 Task: In the  document review.epub Use the feature 'and check spelling and grammer' Change font style of header to '30' Select the body of letter and change paragraph spacing to  Double
Action: Mouse moved to (321, 460)
Screenshot: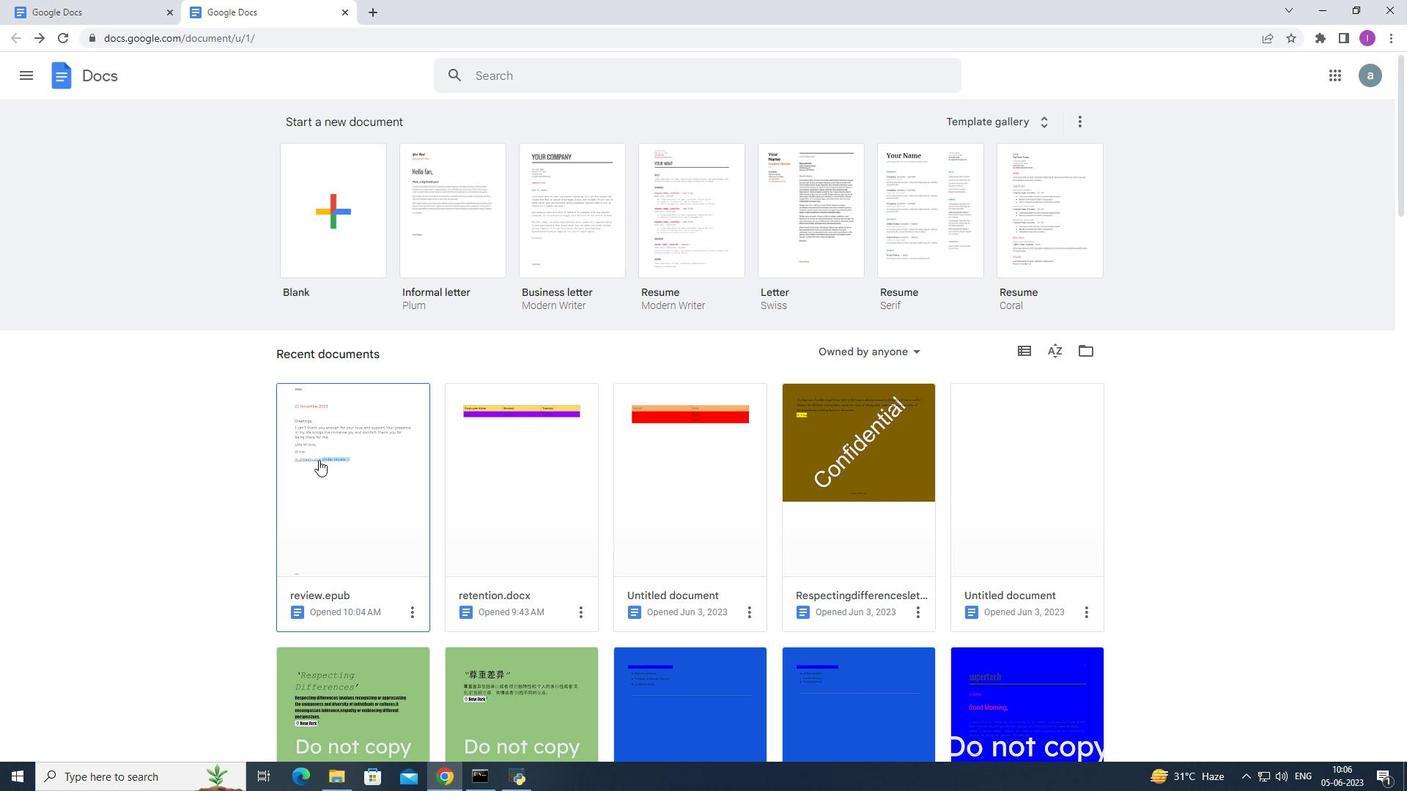 
Action: Mouse pressed left at (321, 460)
Screenshot: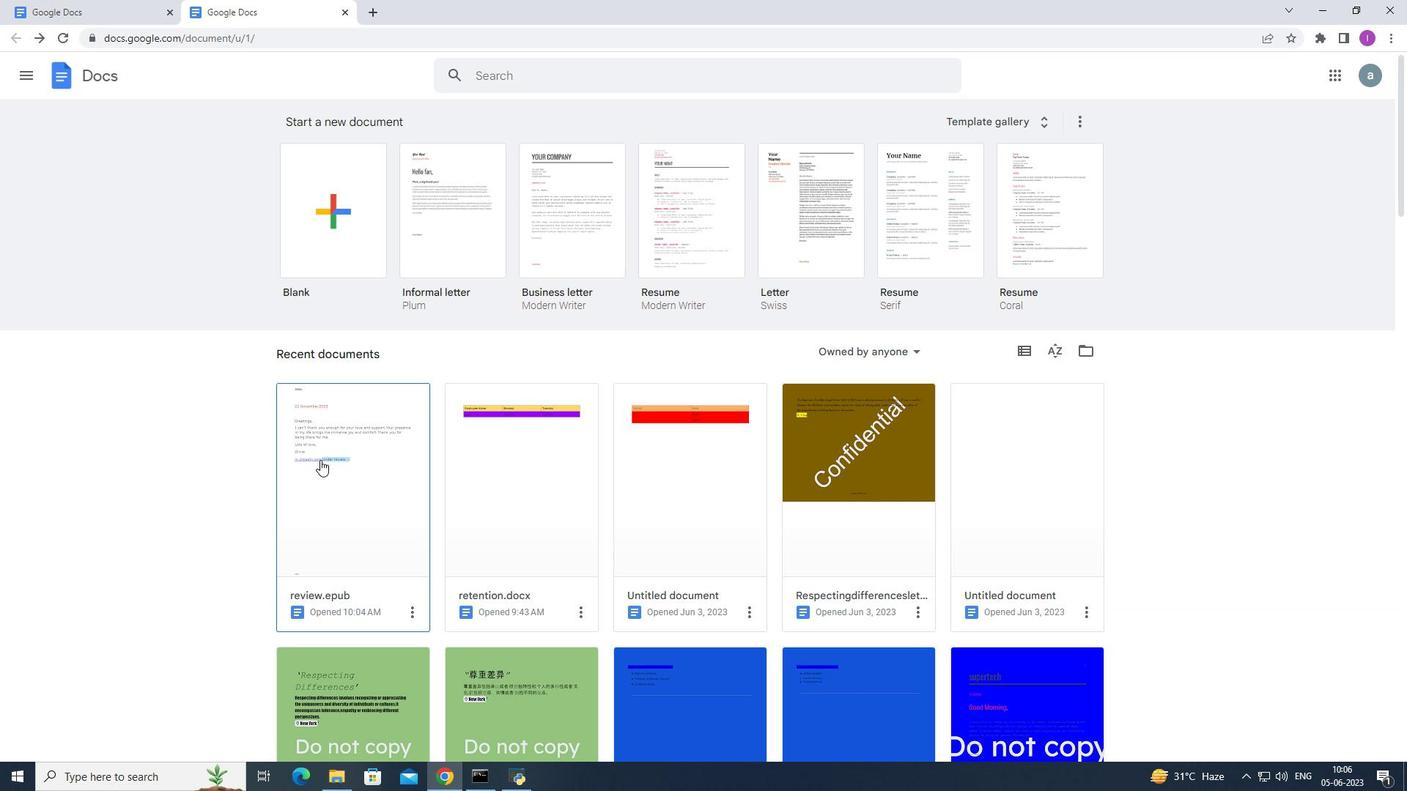
Action: Mouse moved to (230, 83)
Screenshot: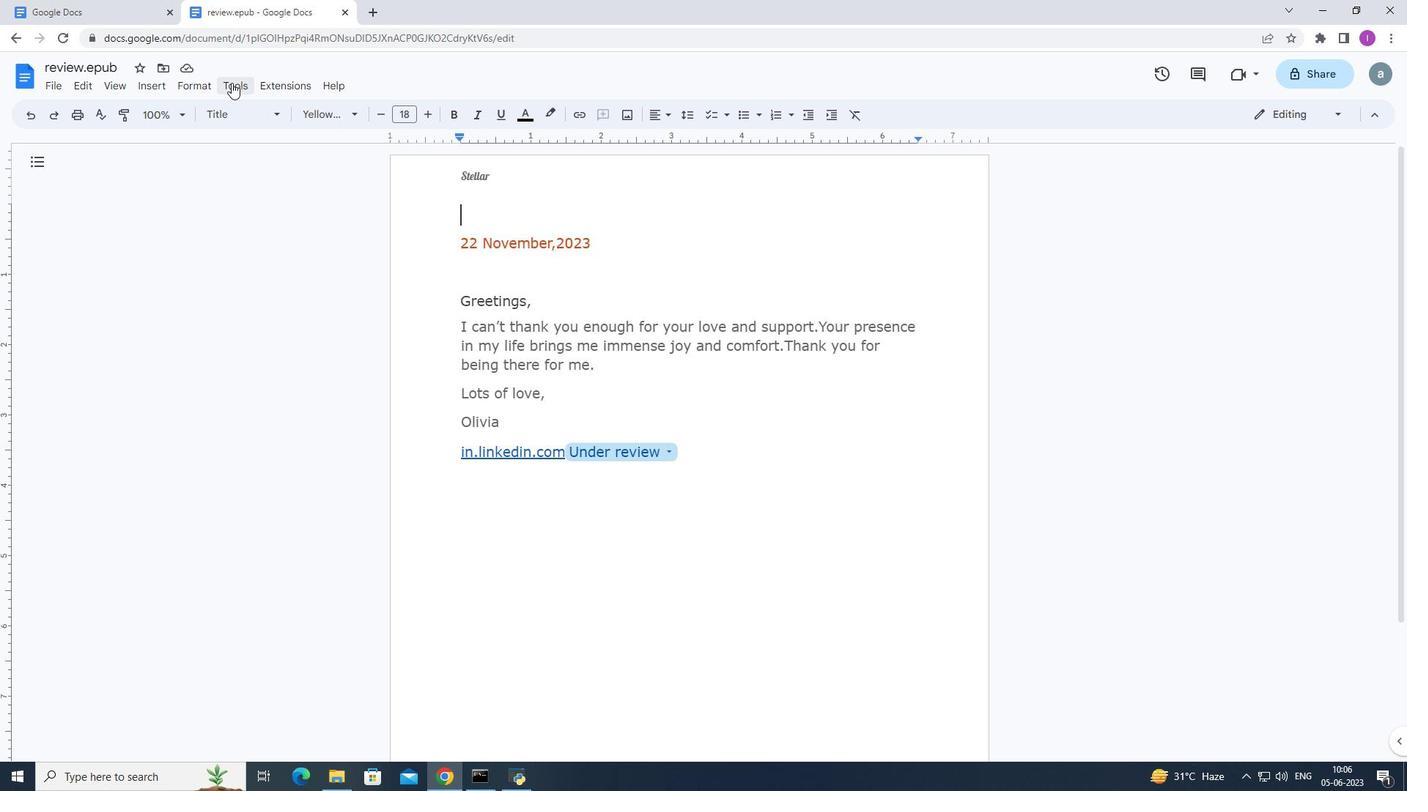 
Action: Mouse pressed left at (230, 83)
Screenshot: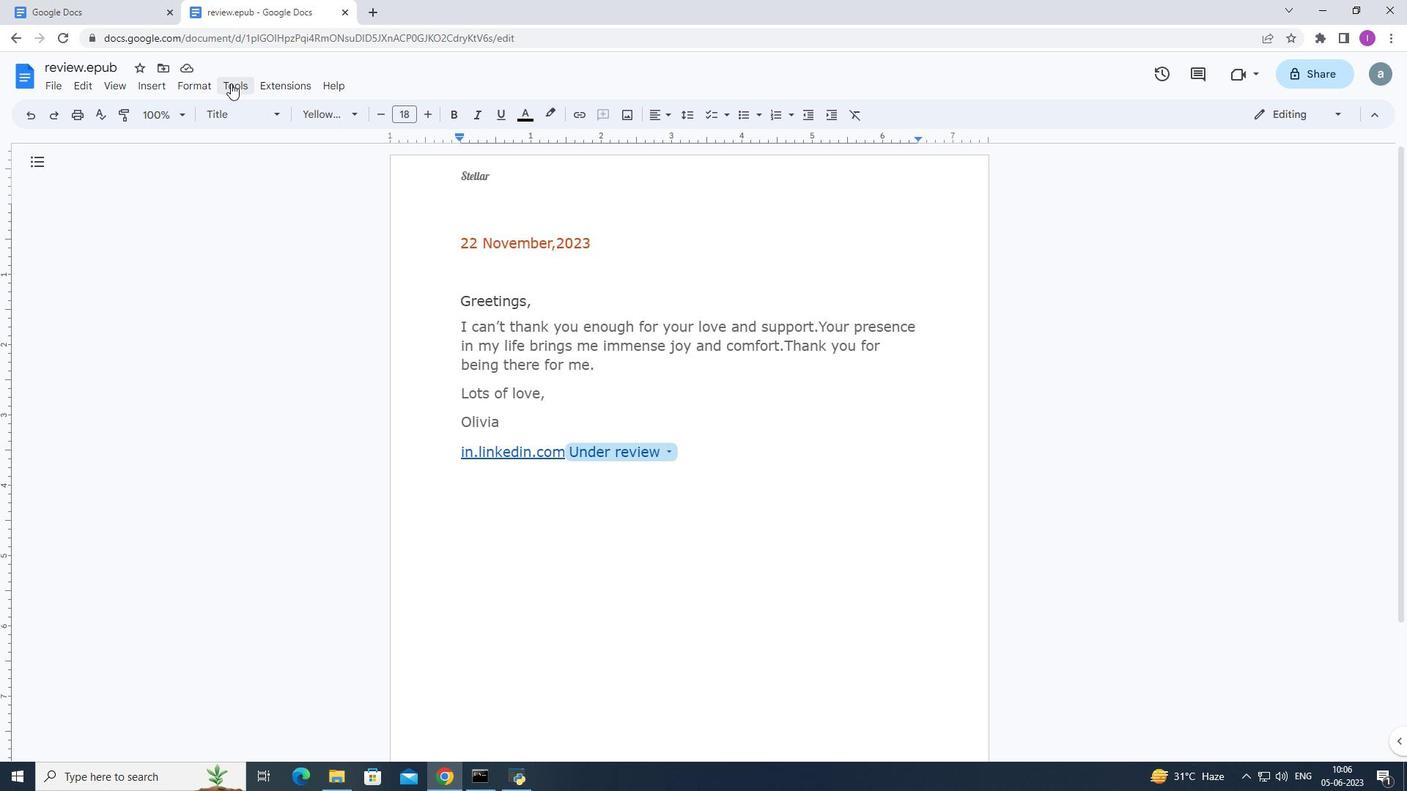 
Action: Mouse moved to (534, 110)
Screenshot: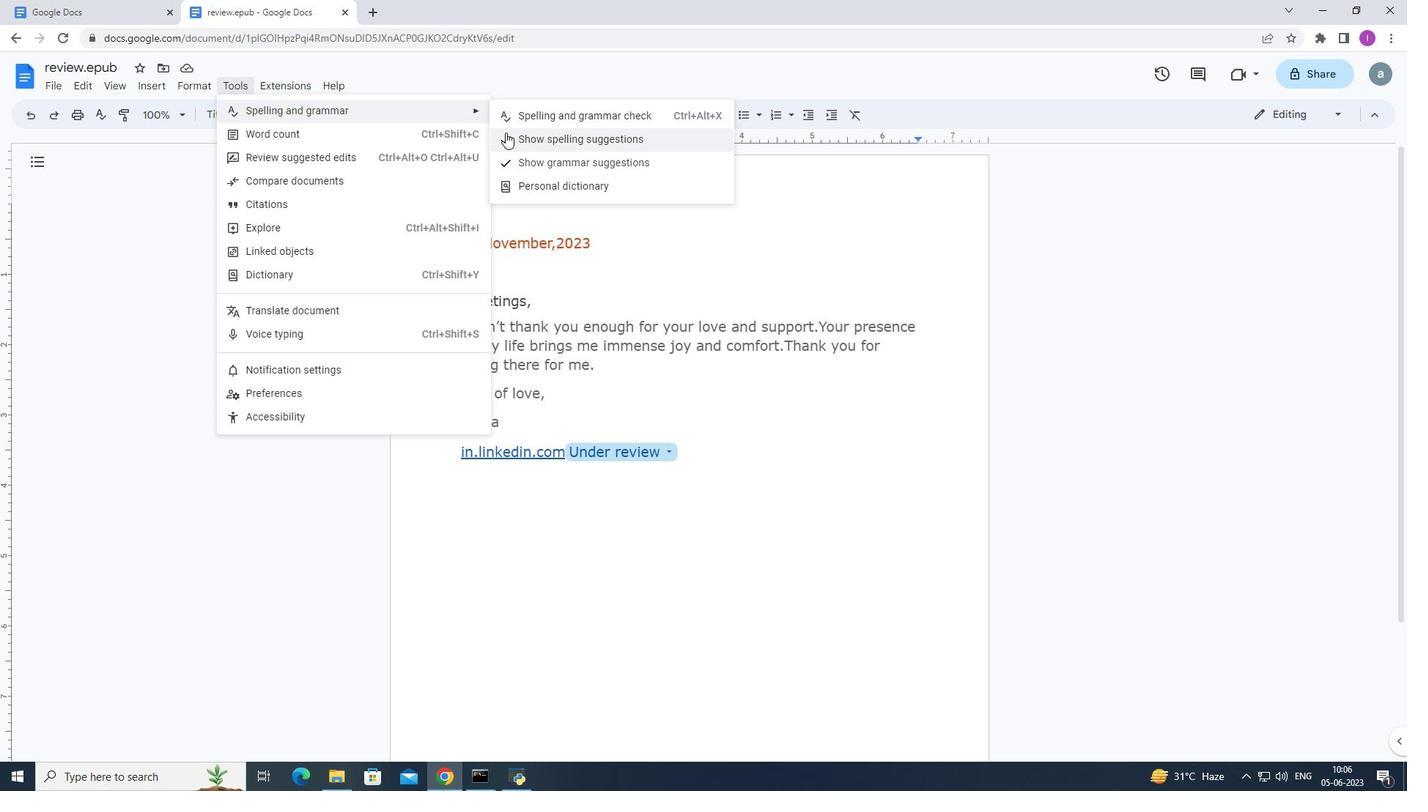 
Action: Mouse pressed left at (534, 110)
Screenshot: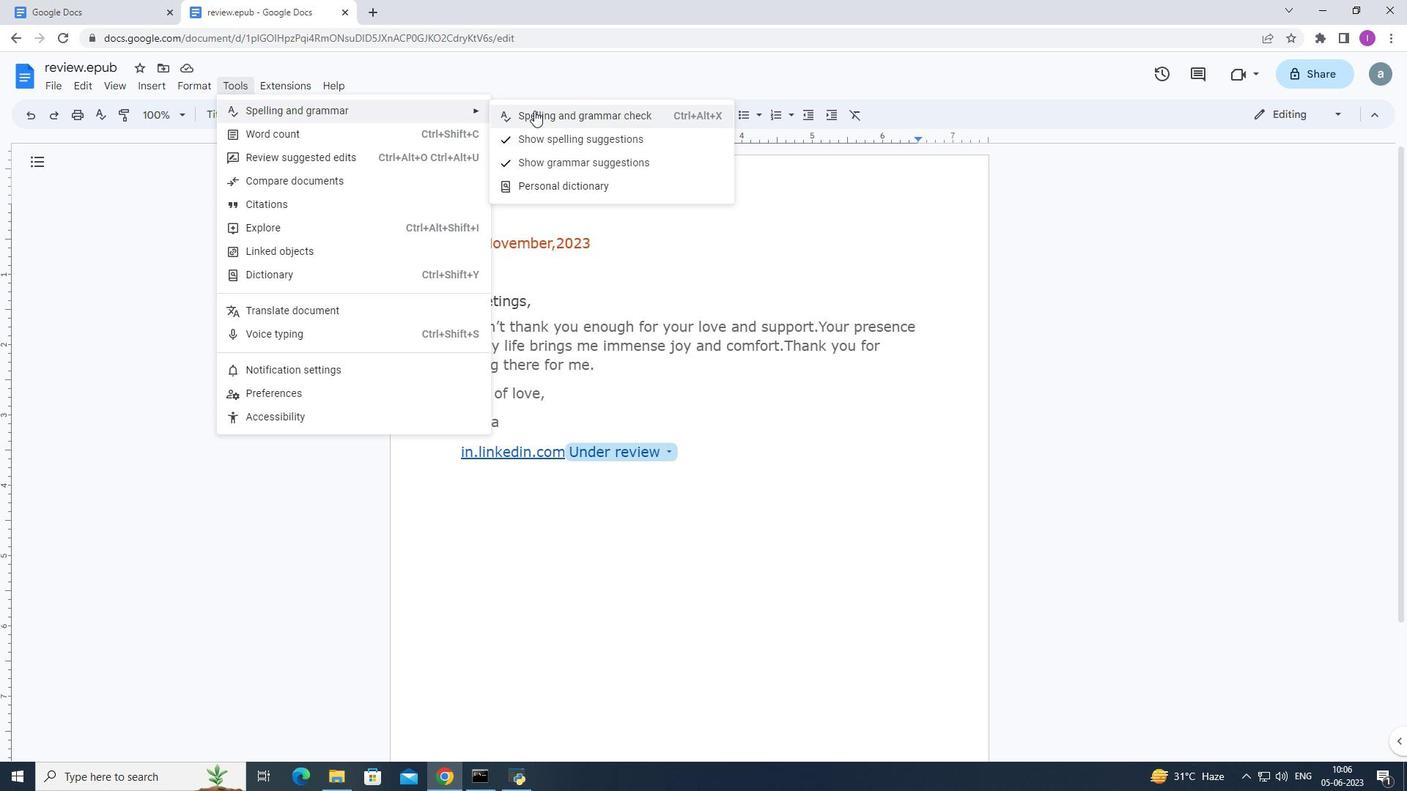 
Action: Mouse moved to (543, 297)
Screenshot: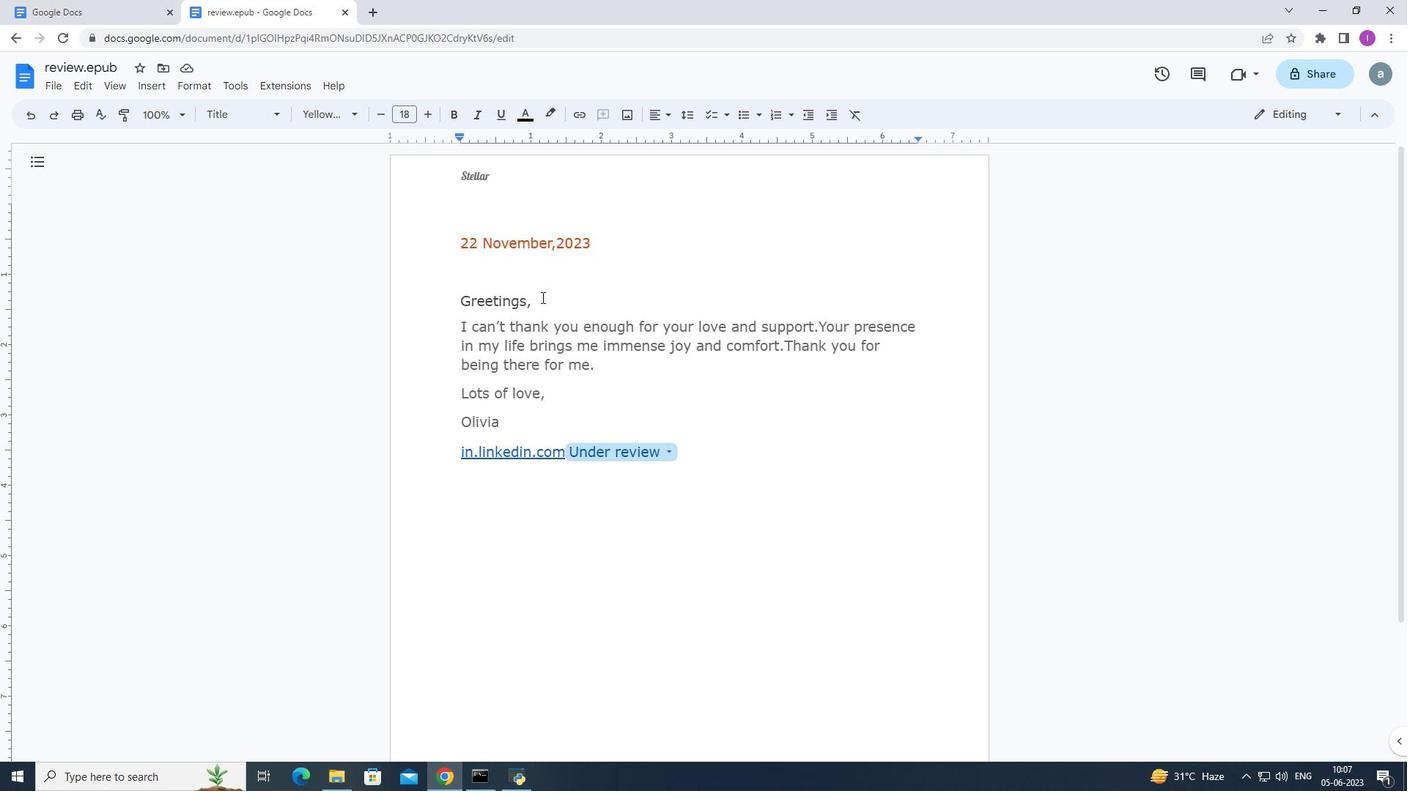 
Action: Mouse pressed left at (543, 297)
Screenshot: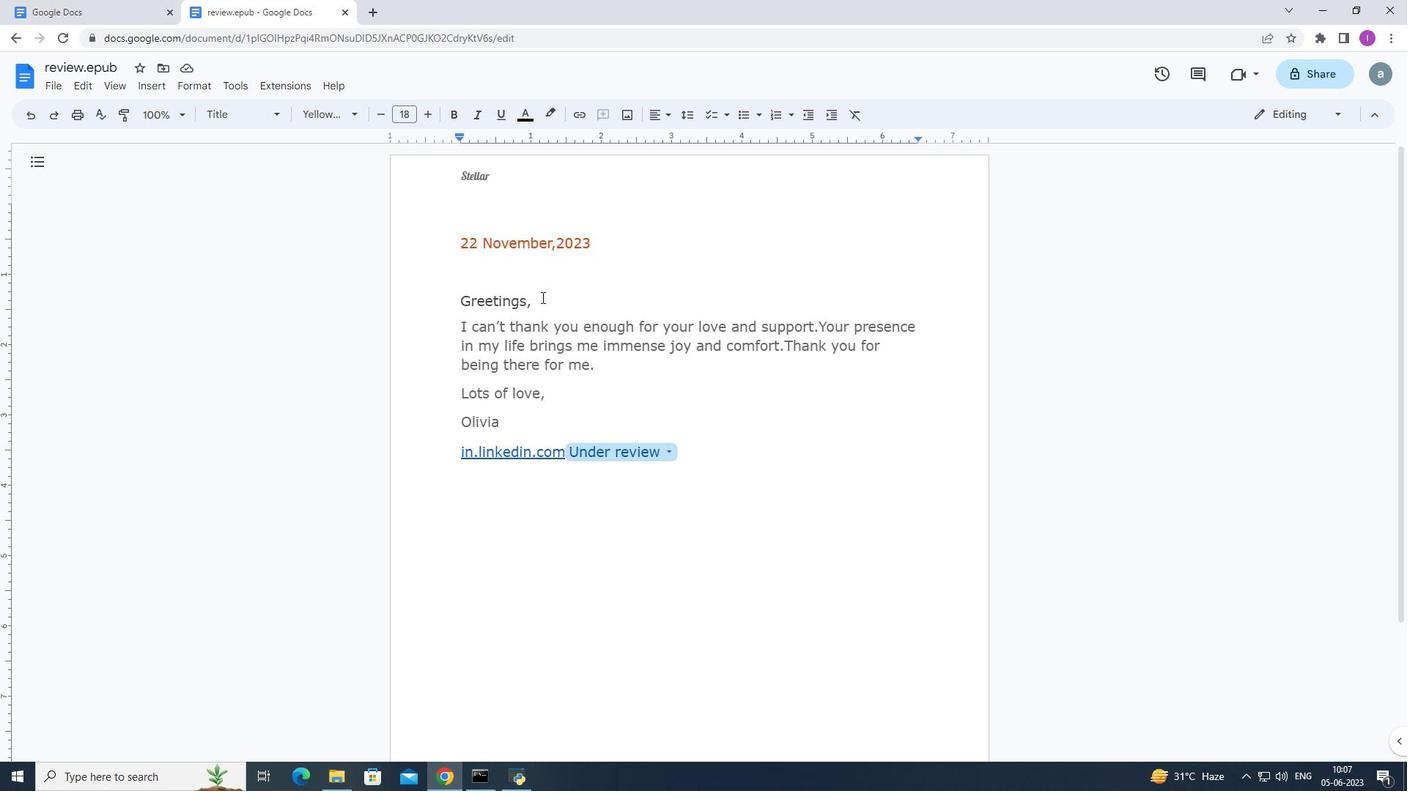 
Action: Mouse moved to (406, 114)
Screenshot: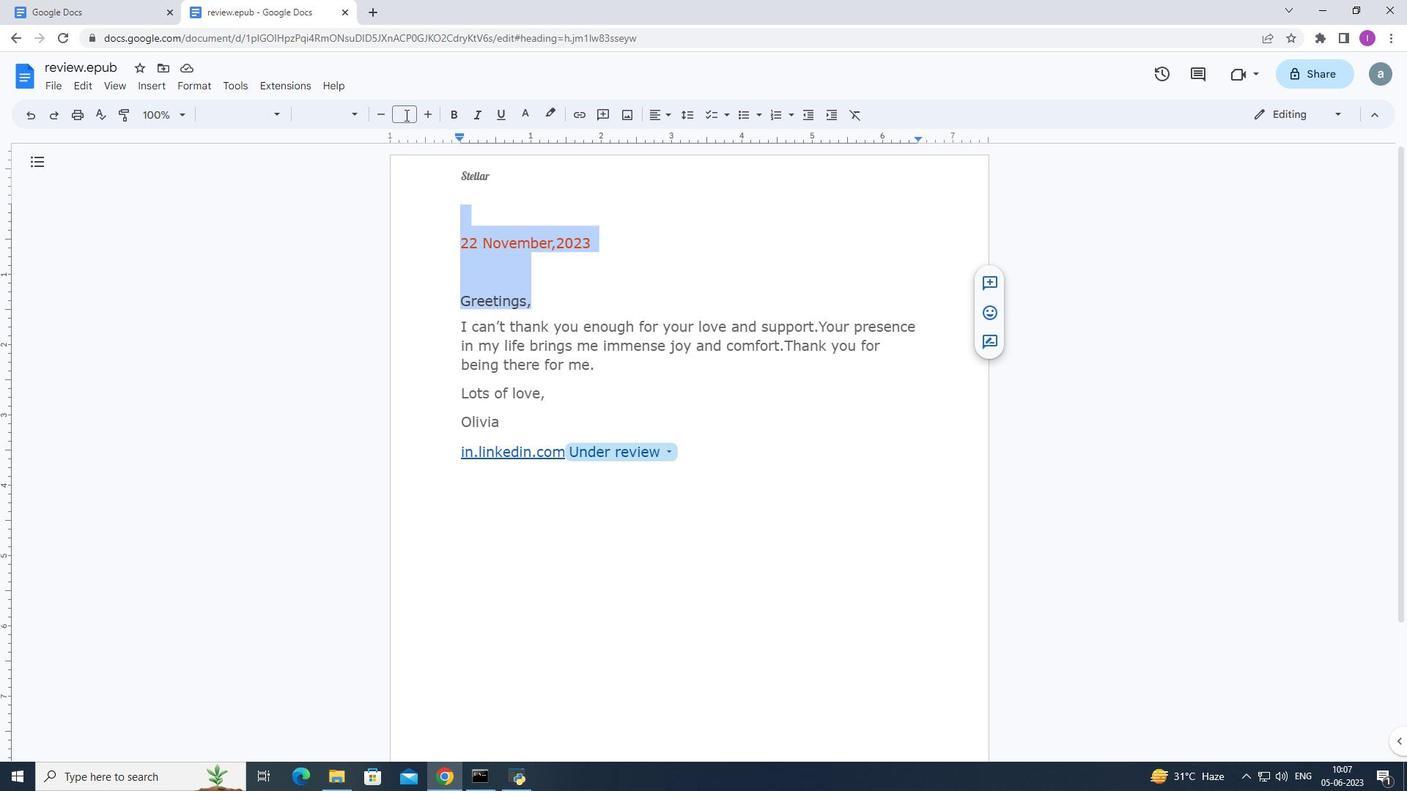 
Action: Mouse pressed left at (406, 114)
Screenshot: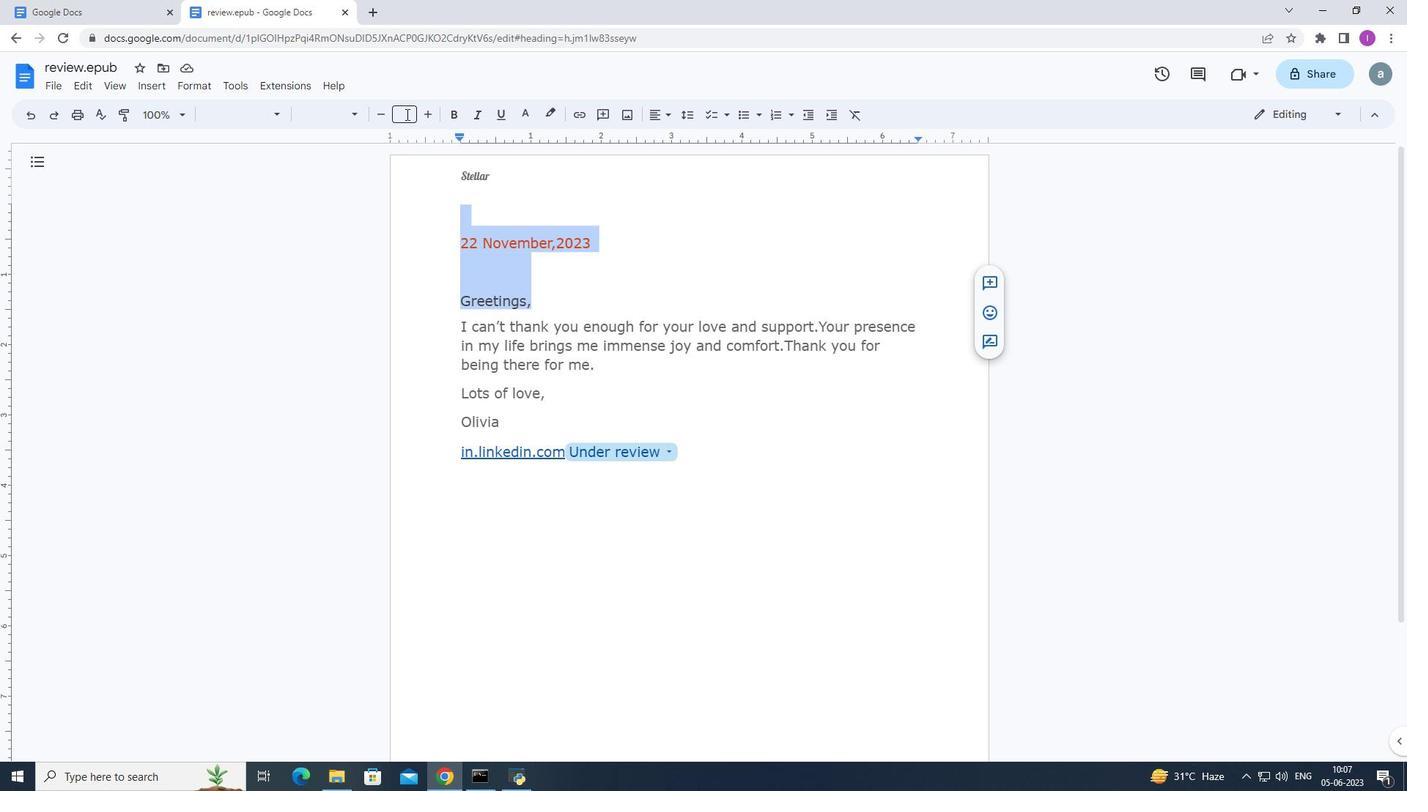 
Action: Key pressed 3
Screenshot: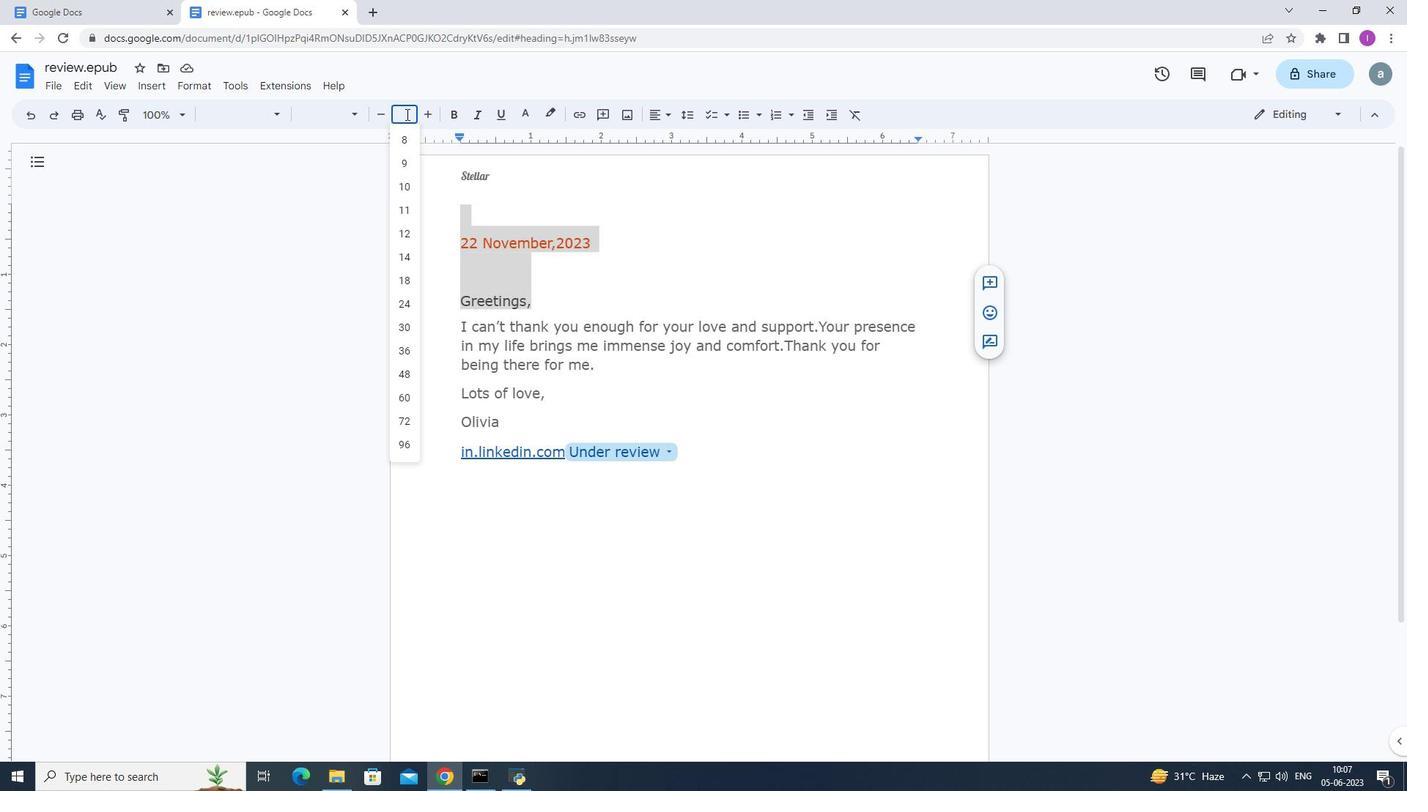 
Action: Mouse moved to (406, 115)
Screenshot: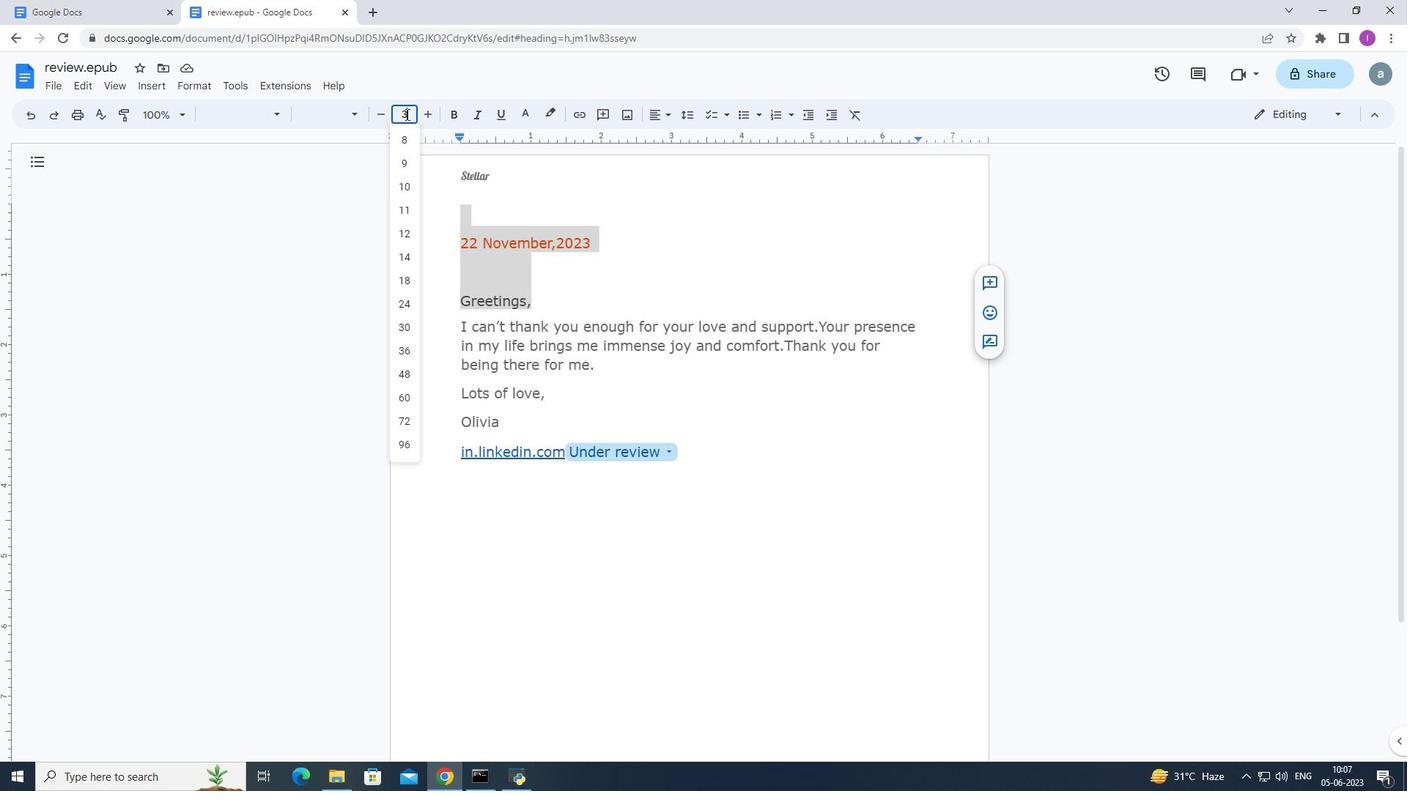 
Action: Key pressed 0
Screenshot: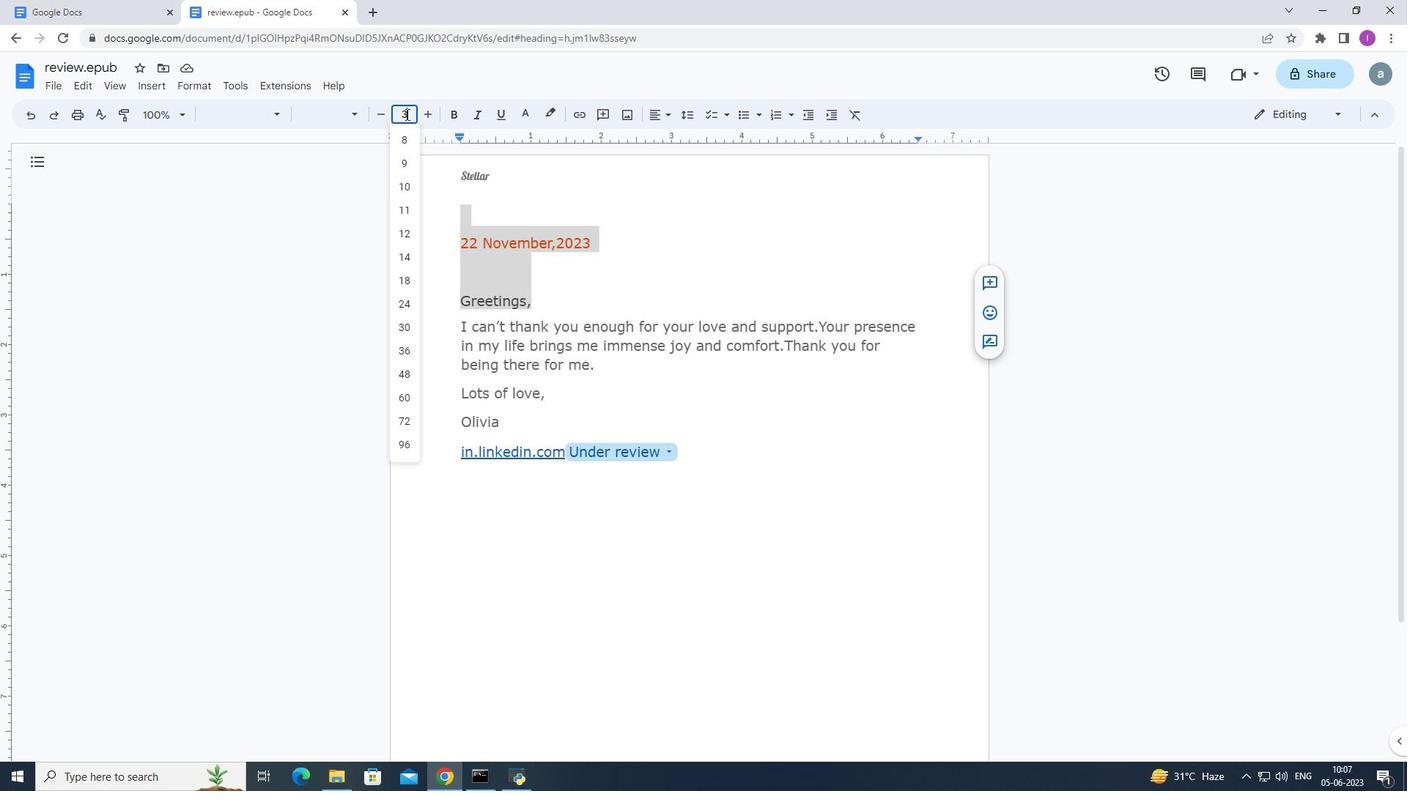 
Action: Mouse moved to (406, 120)
Screenshot: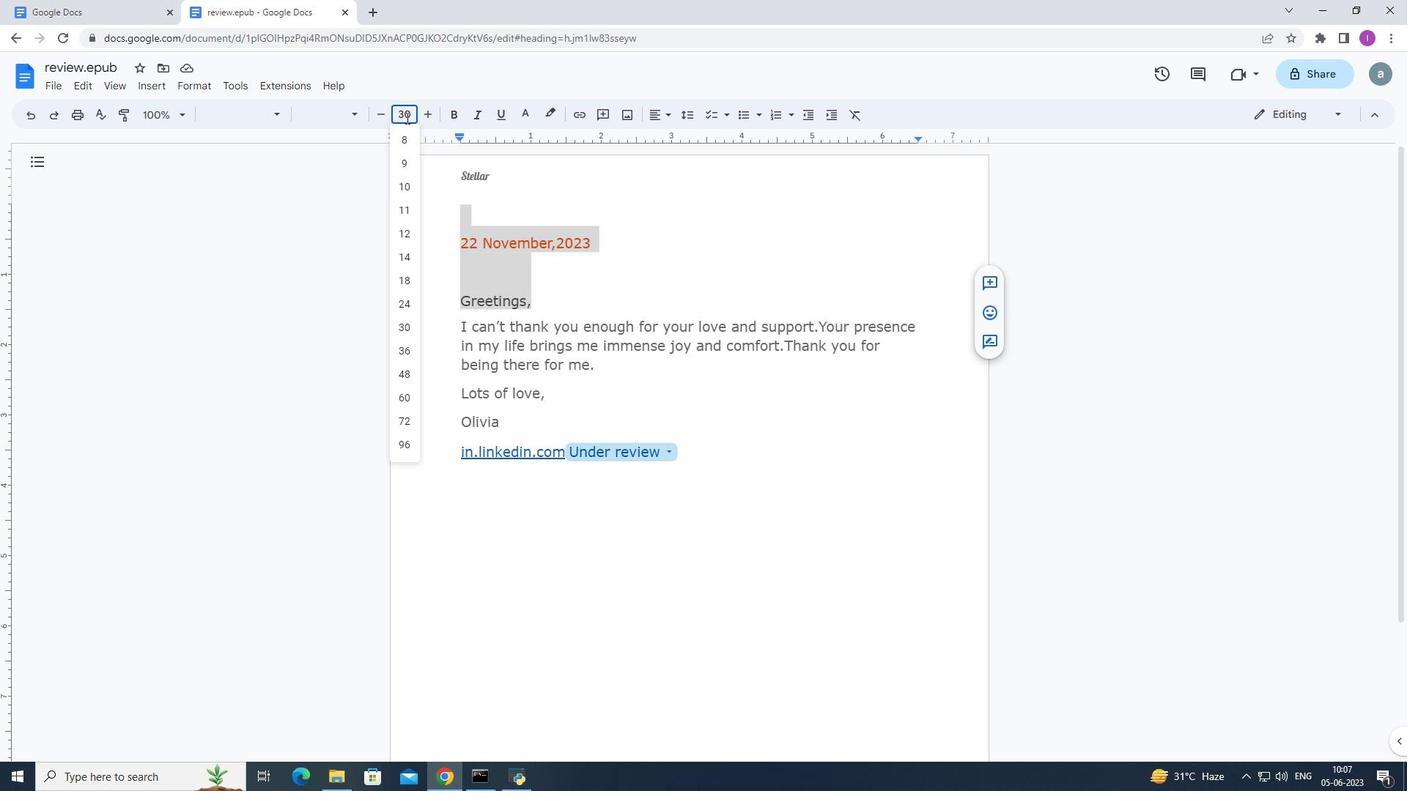 
Action: Key pressed <Key.enter>
Screenshot: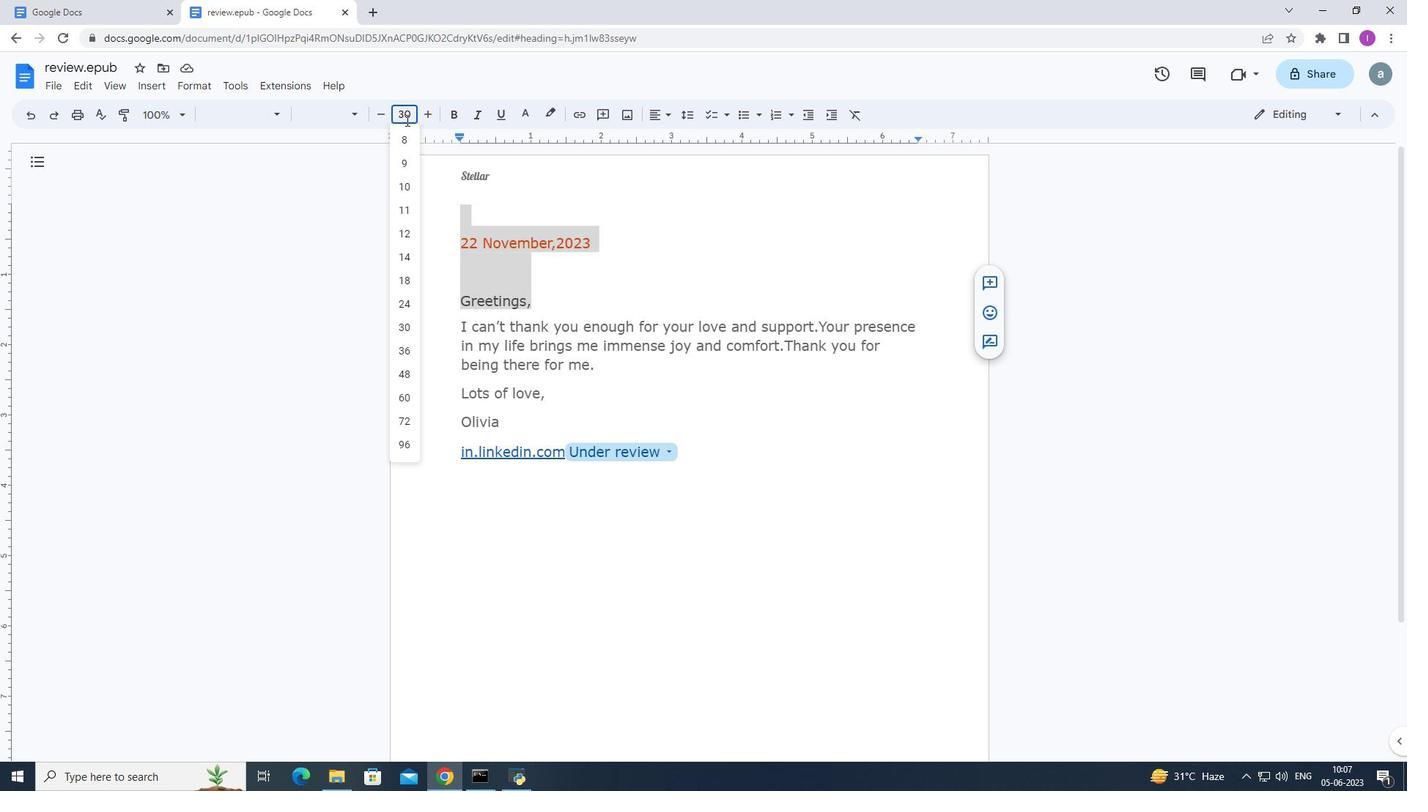 
Action: Mouse moved to (342, 109)
Screenshot: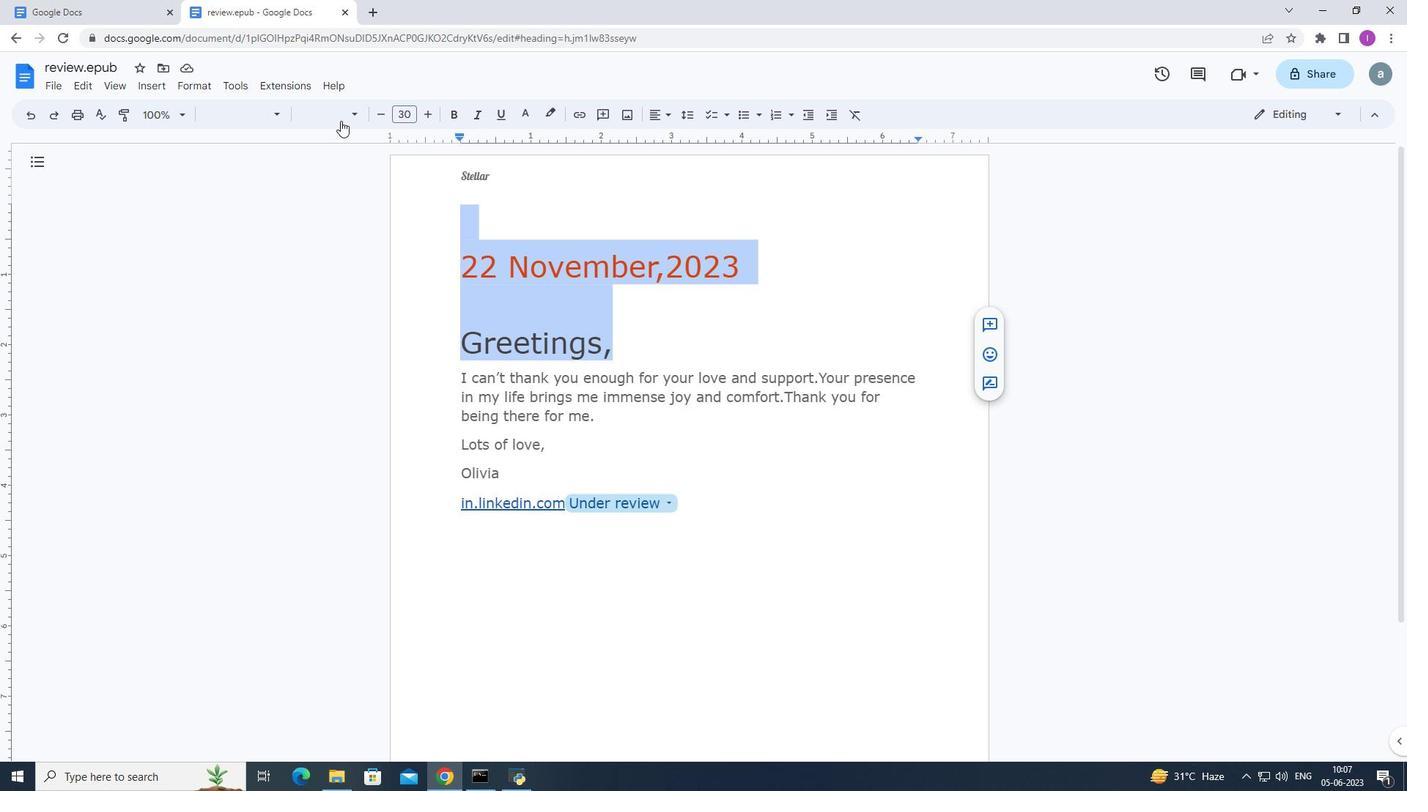 
Action: Mouse pressed left at (342, 109)
Screenshot: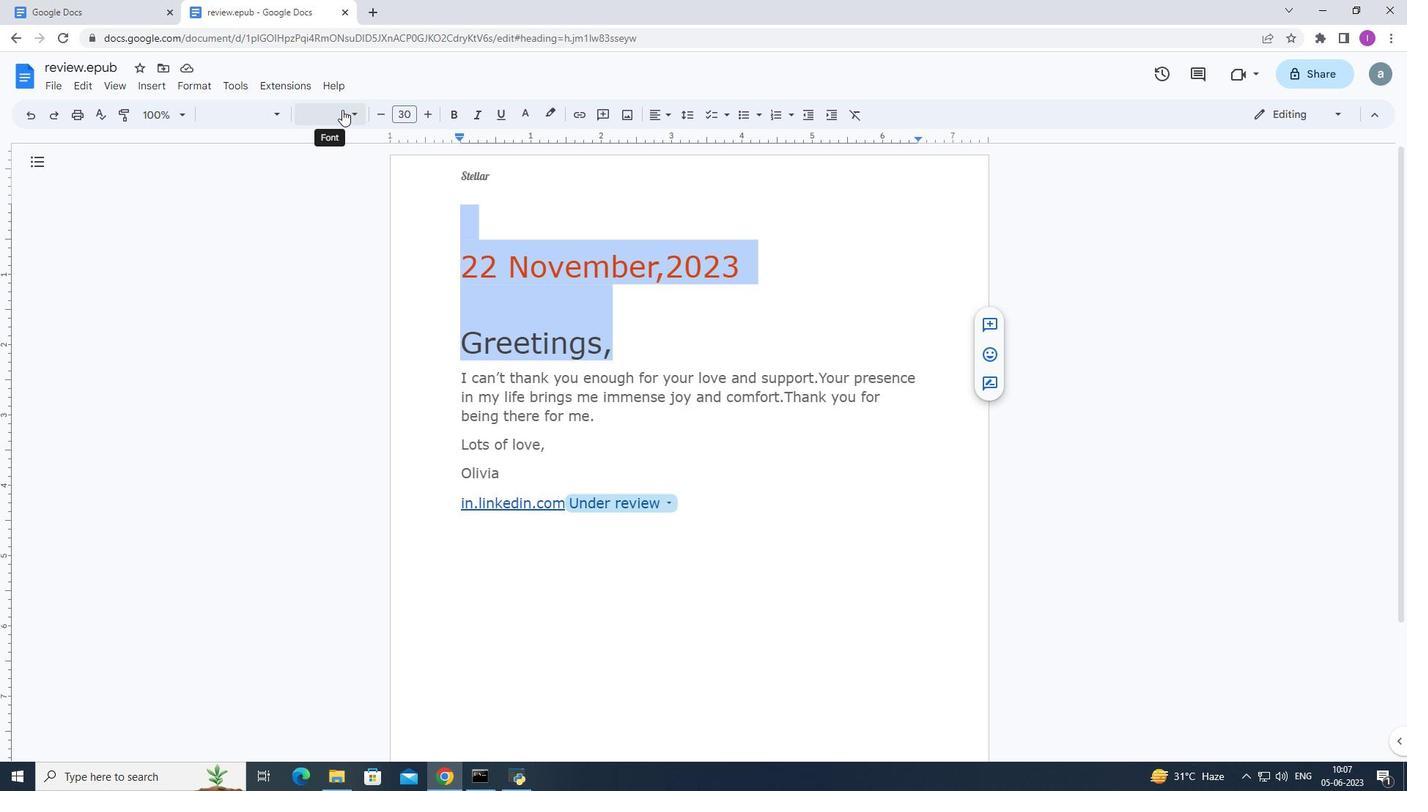 
Action: Mouse moved to (352, 290)
Screenshot: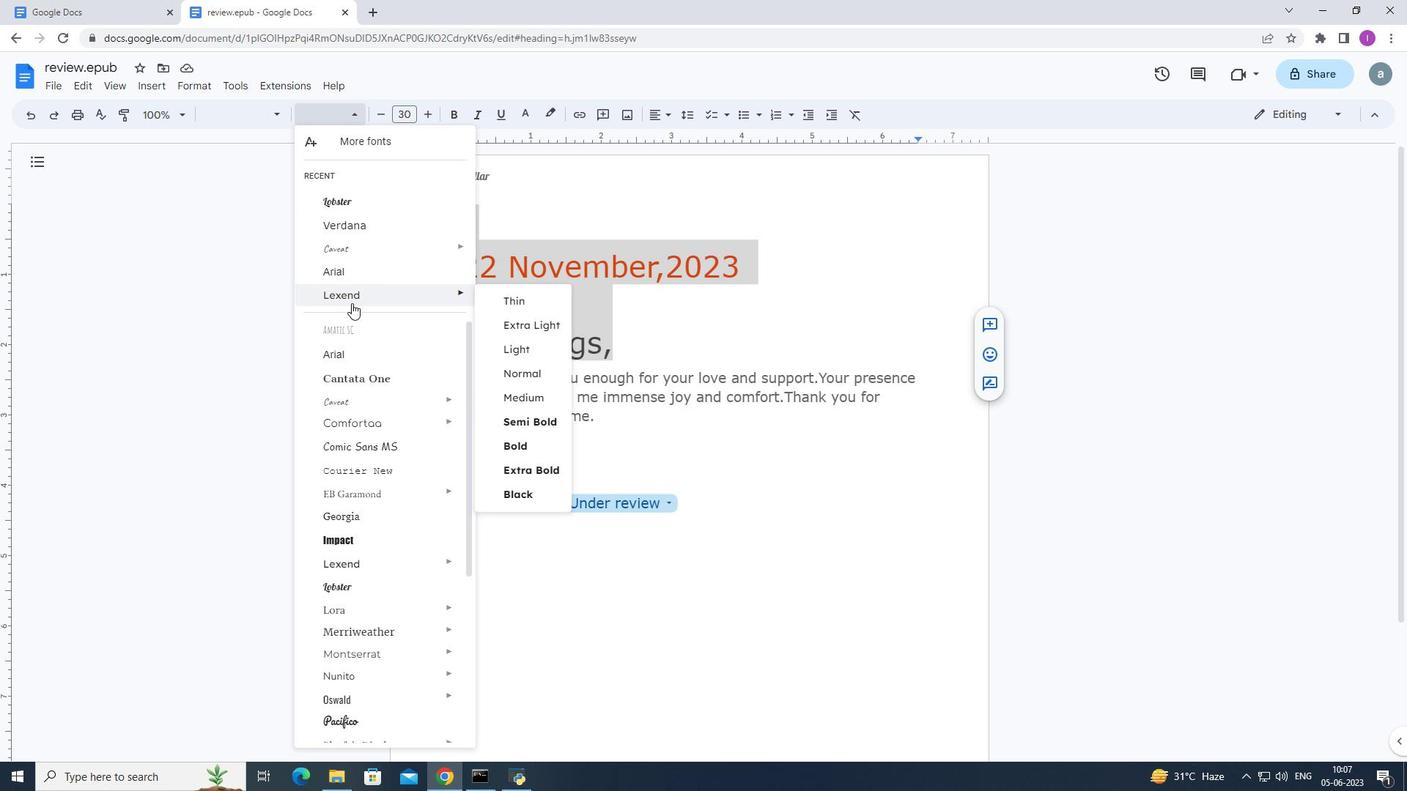 
Action: Mouse pressed left at (352, 290)
Screenshot: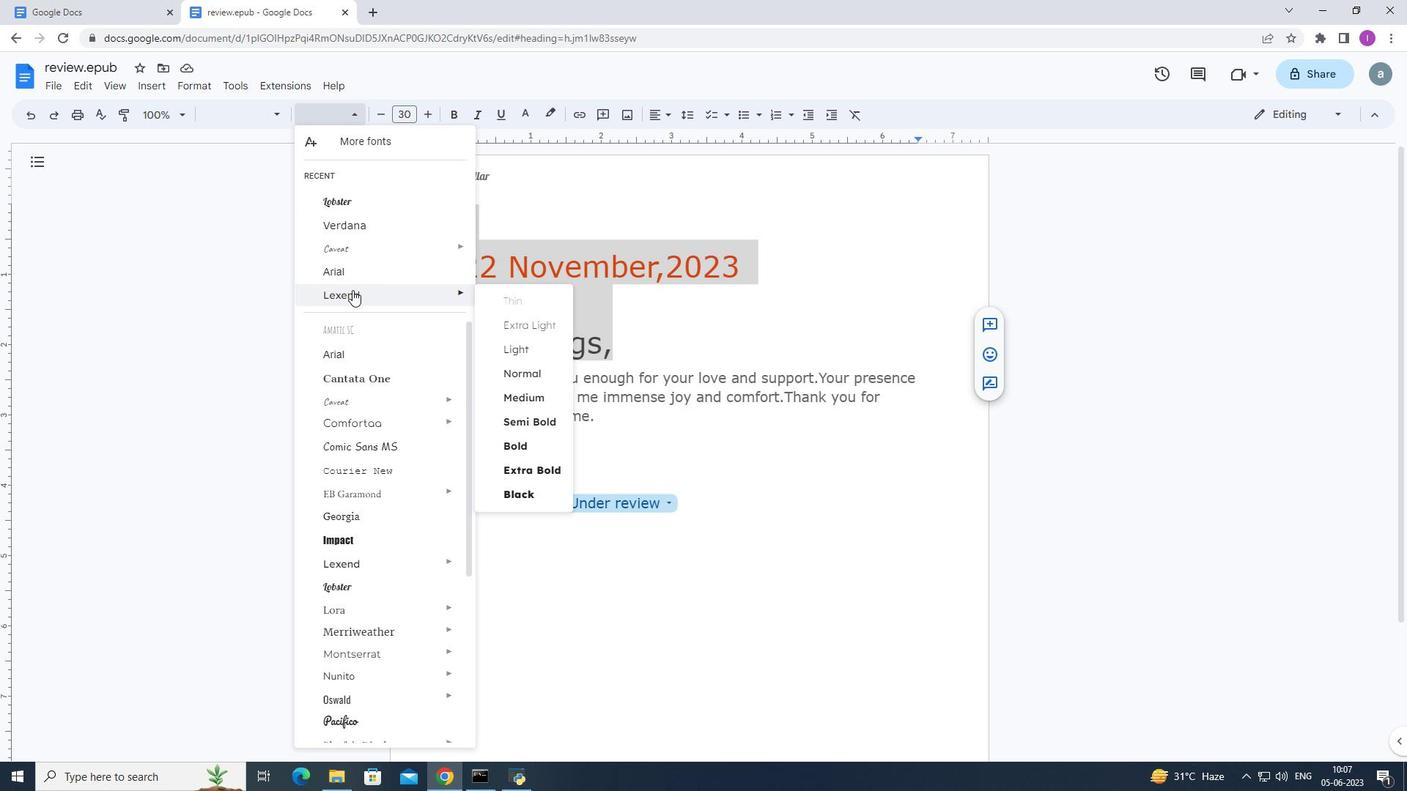 
Action: Mouse moved to (437, 418)
Screenshot: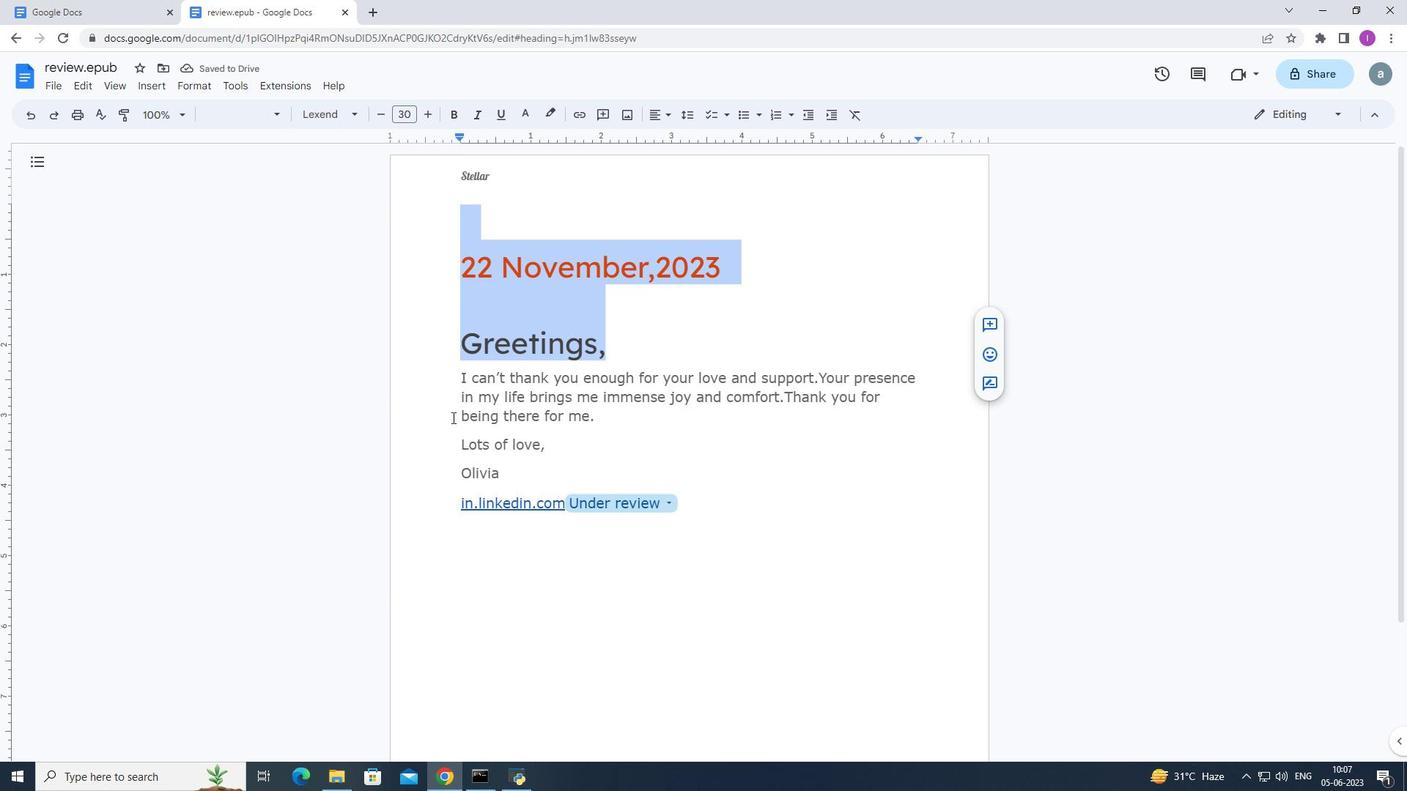 
Action: Mouse pressed left at (437, 418)
Screenshot: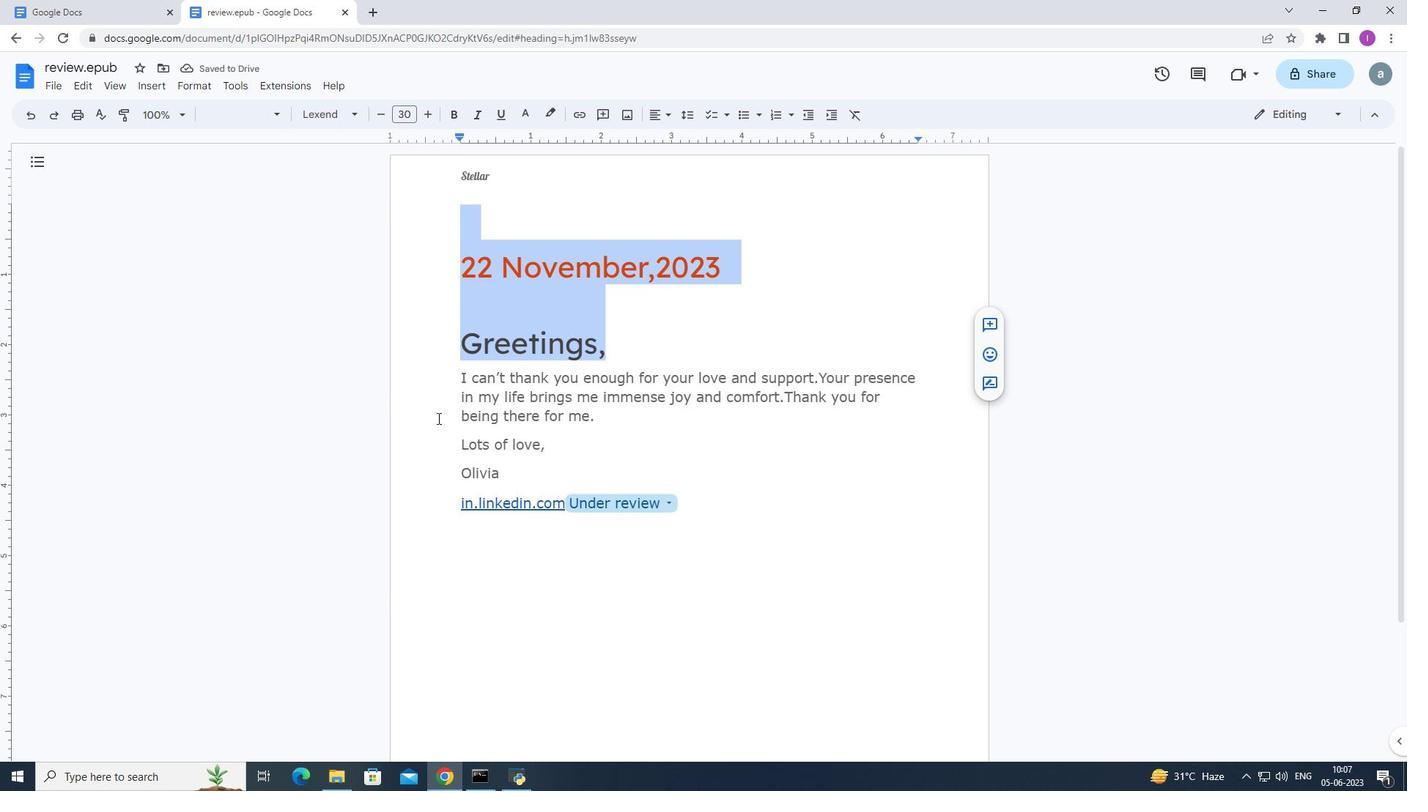 
Action: Mouse moved to (448, 362)
Screenshot: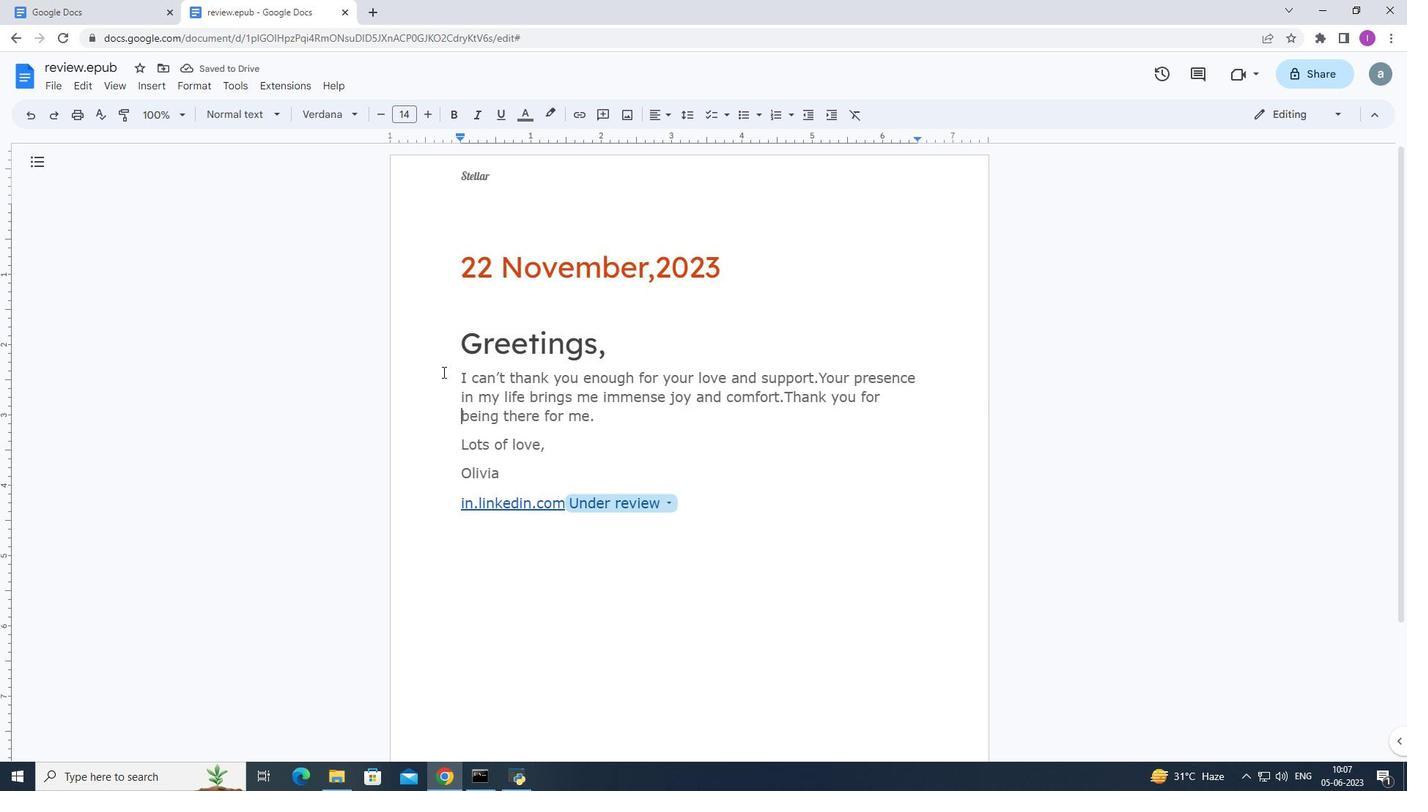 
Action: Mouse pressed left at (448, 362)
Screenshot: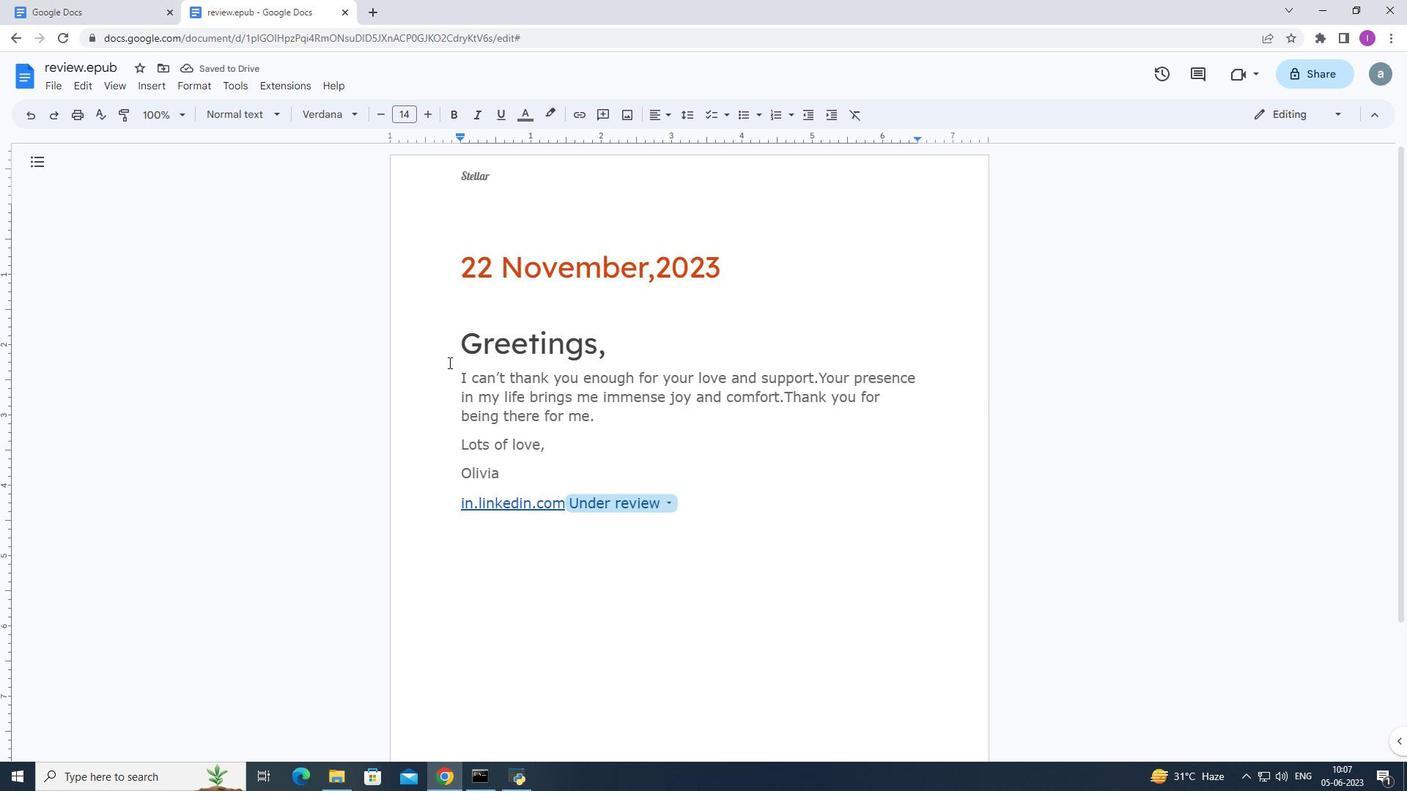 
Action: Mouse moved to (347, 107)
Screenshot: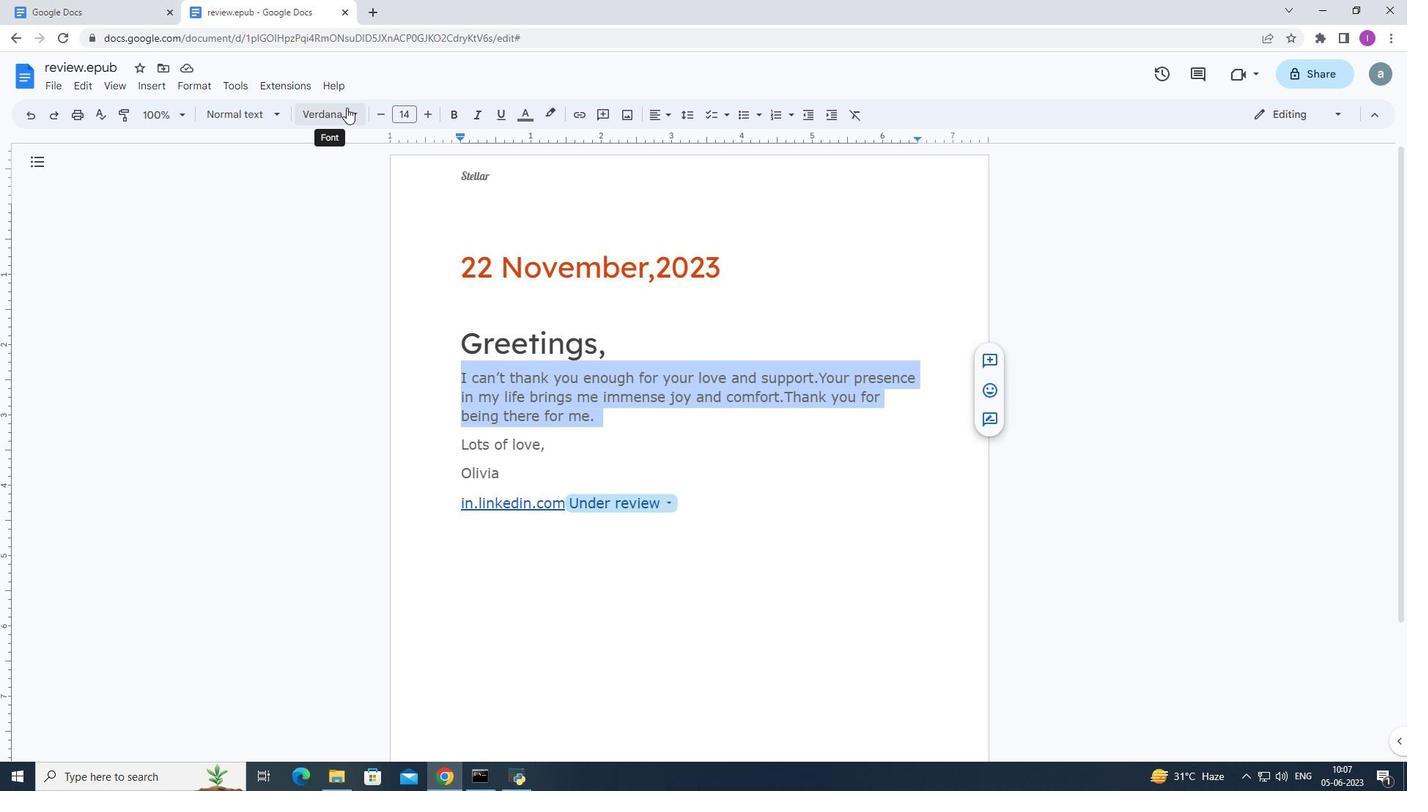 
Action: Mouse pressed left at (347, 107)
Screenshot: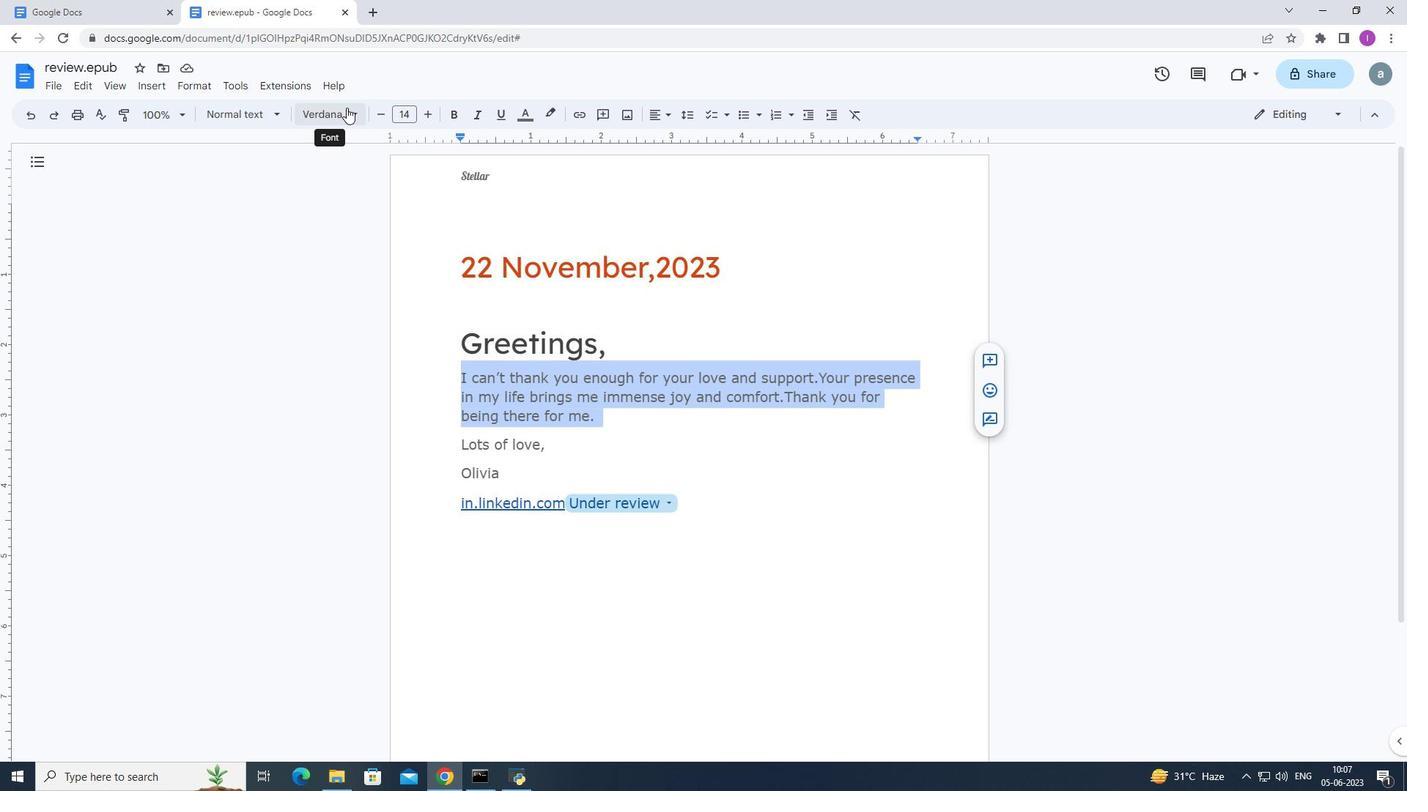 
Action: Mouse moved to (410, 113)
Screenshot: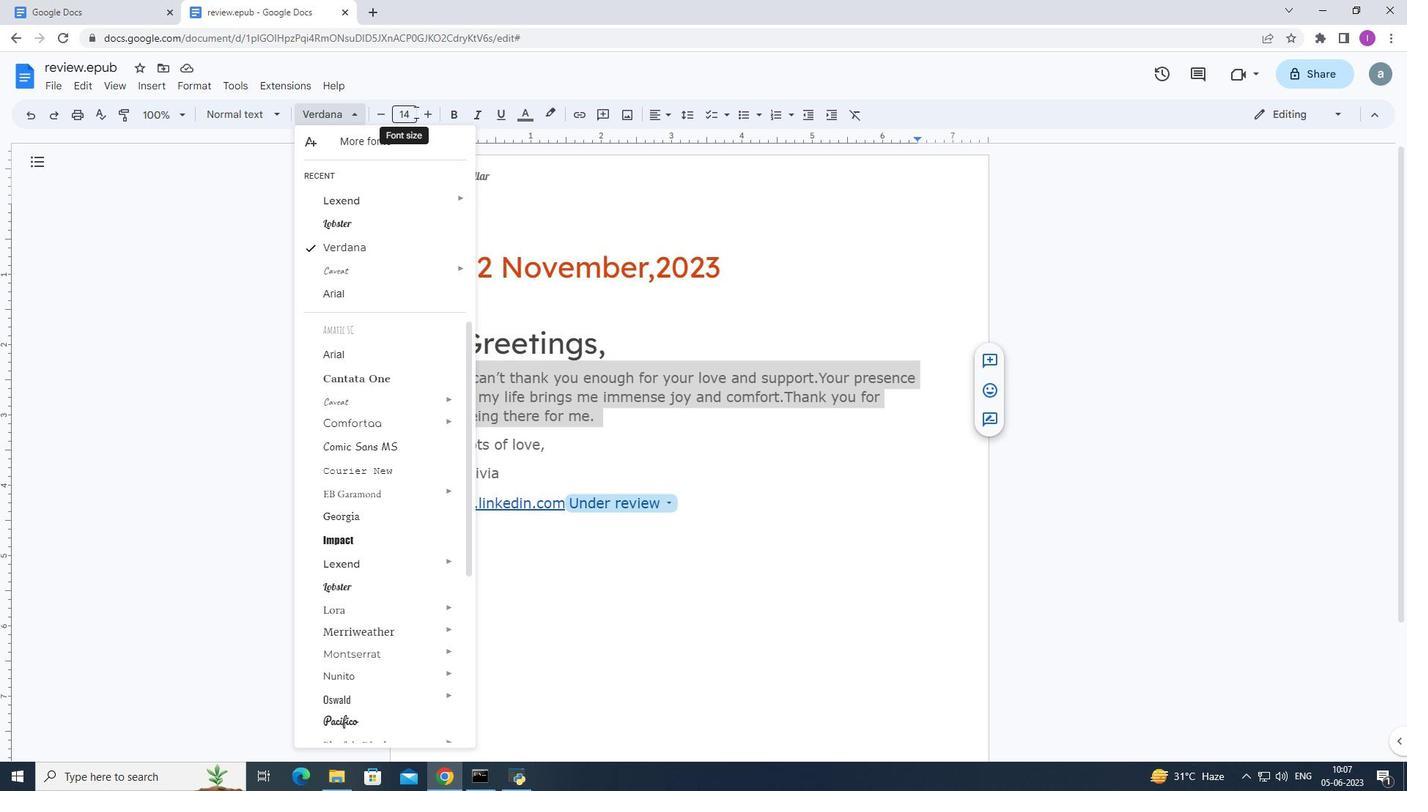 
Action: Mouse pressed left at (410, 113)
Screenshot: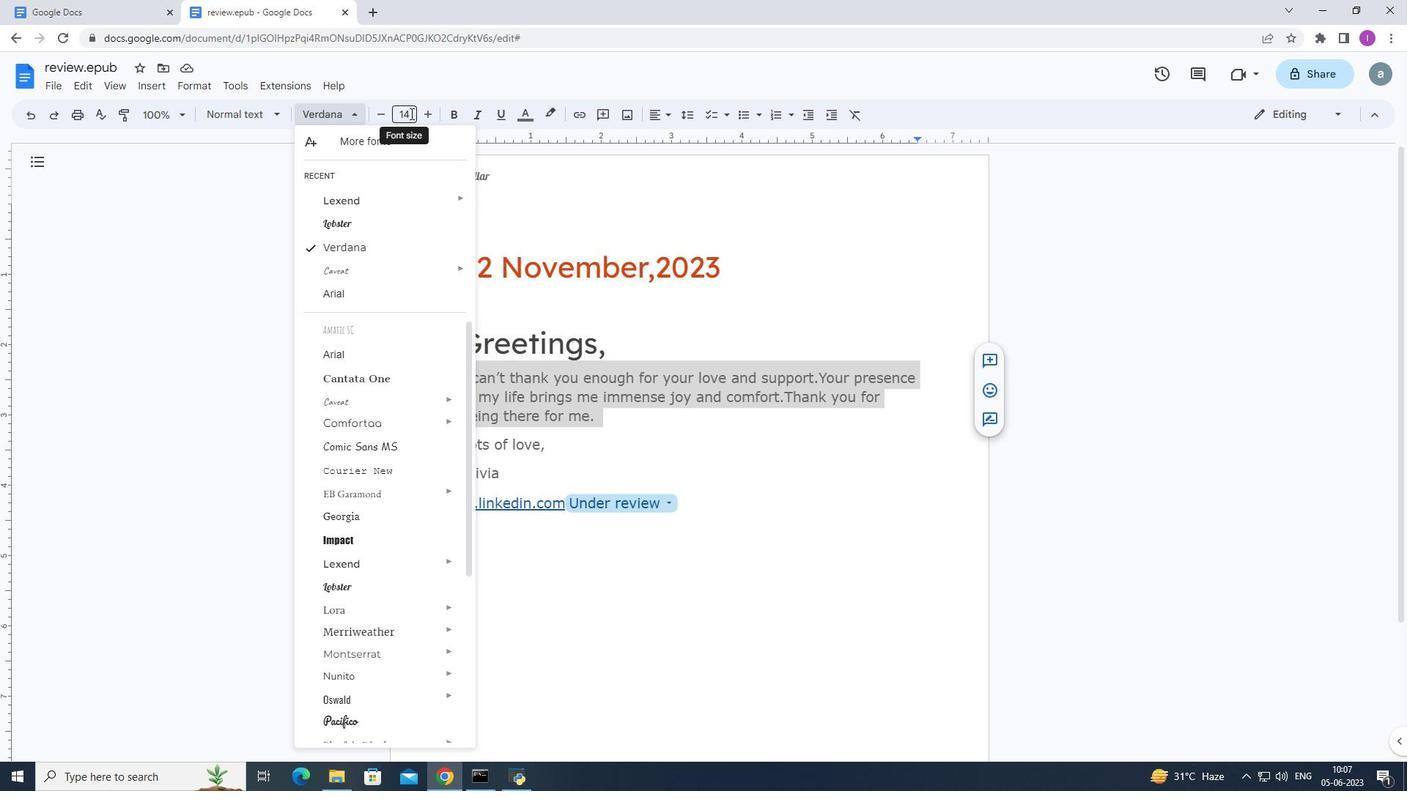 
Action: Mouse moved to (568, 65)
Screenshot: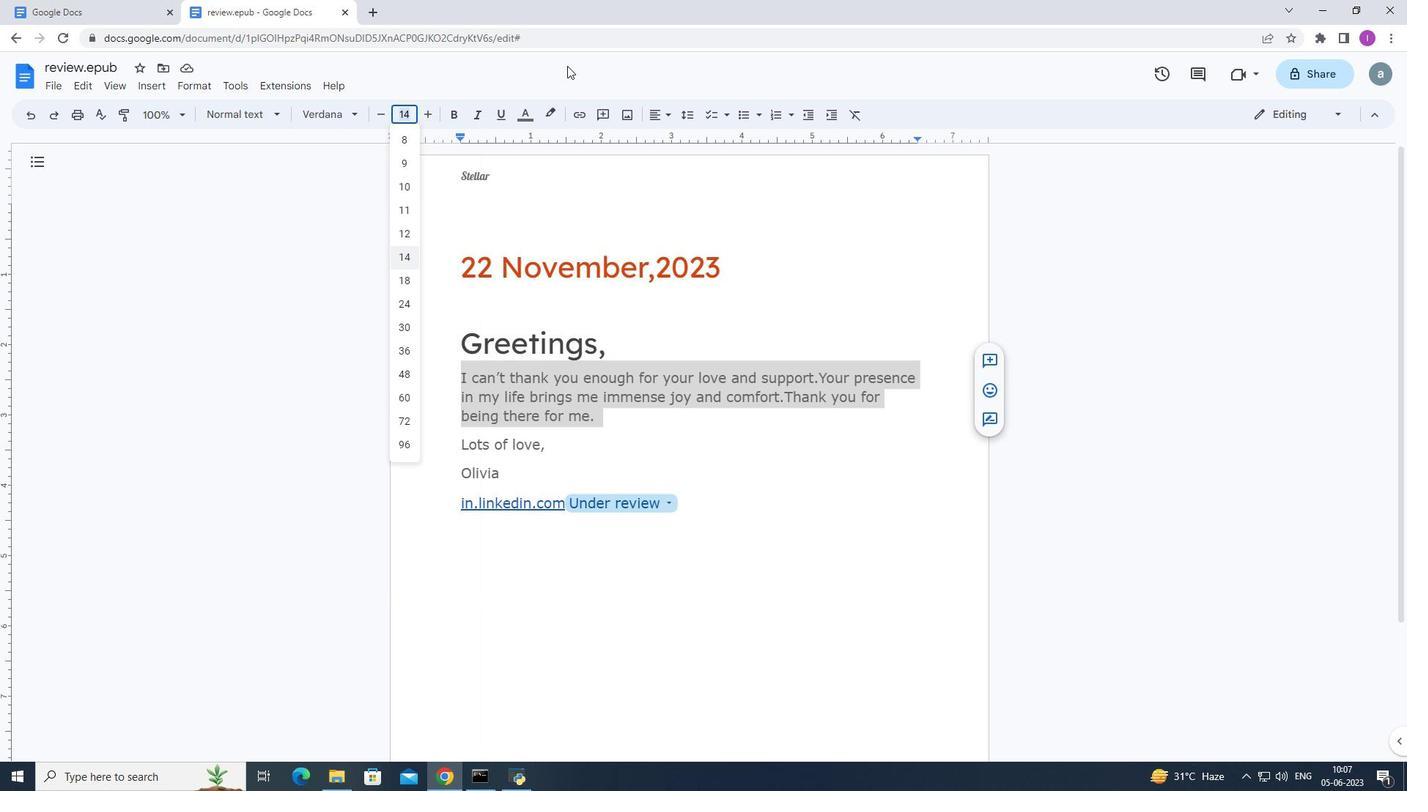 
Action: Mouse pressed left at (568, 65)
Screenshot: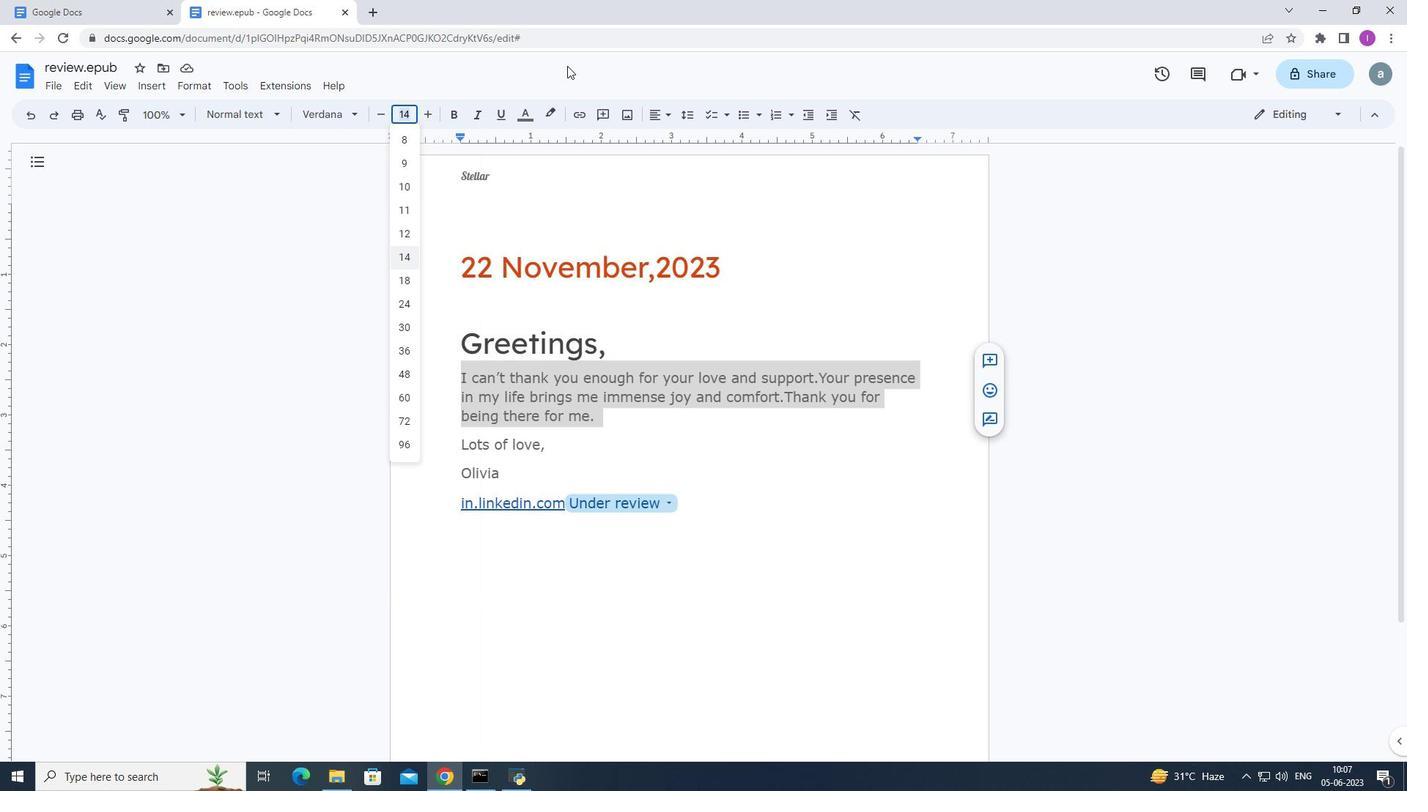 
Action: Mouse moved to (693, 115)
Screenshot: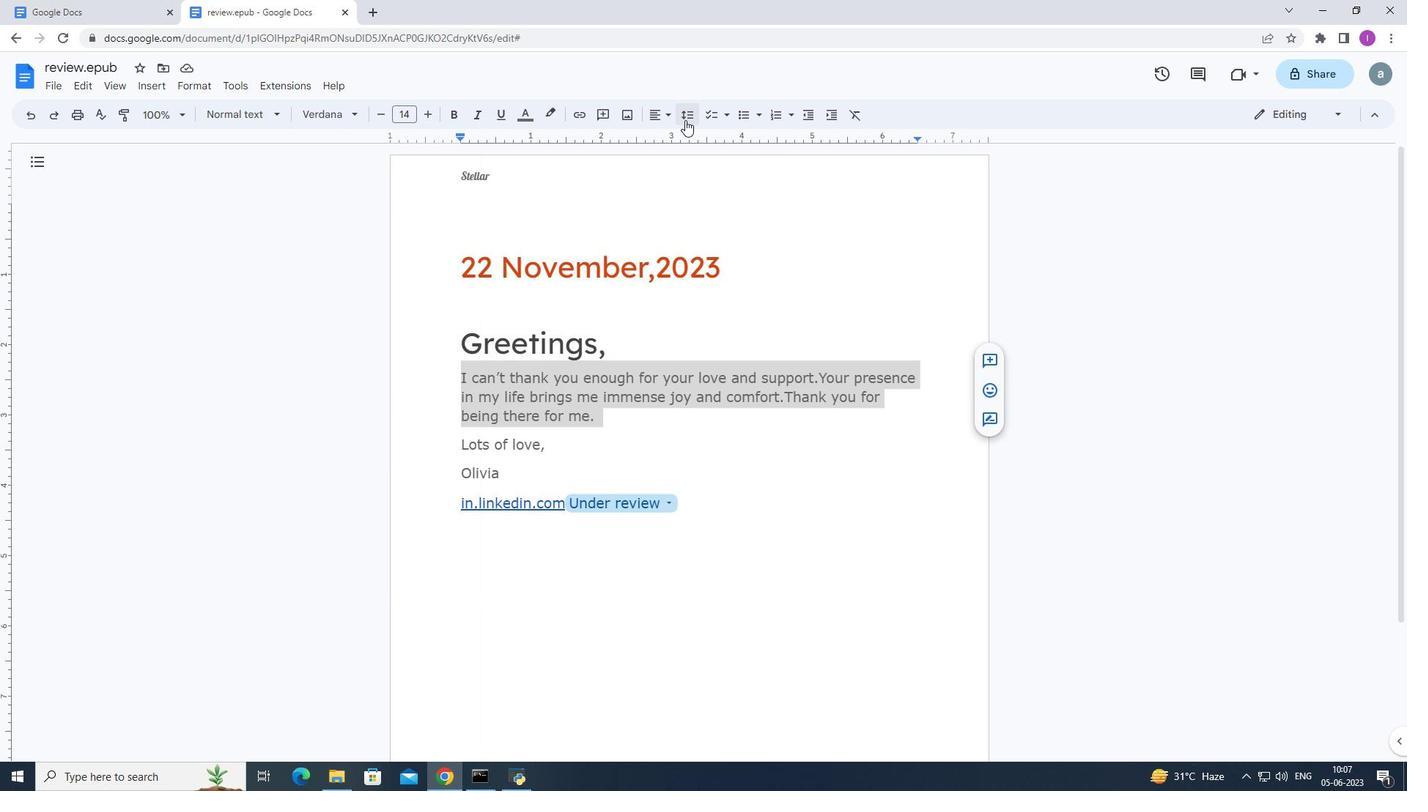 
Action: Mouse pressed left at (693, 115)
Screenshot: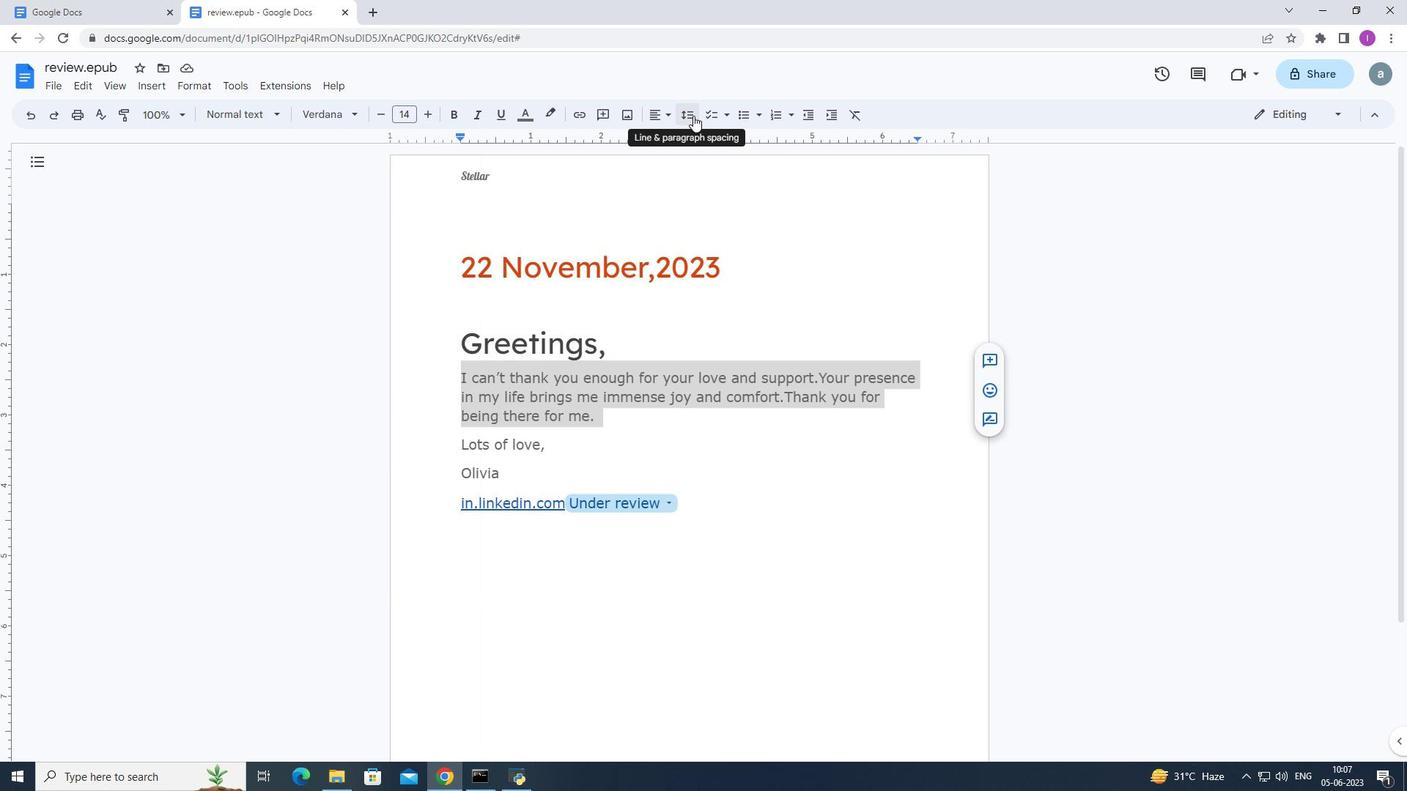 
Action: Mouse moved to (716, 214)
Screenshot: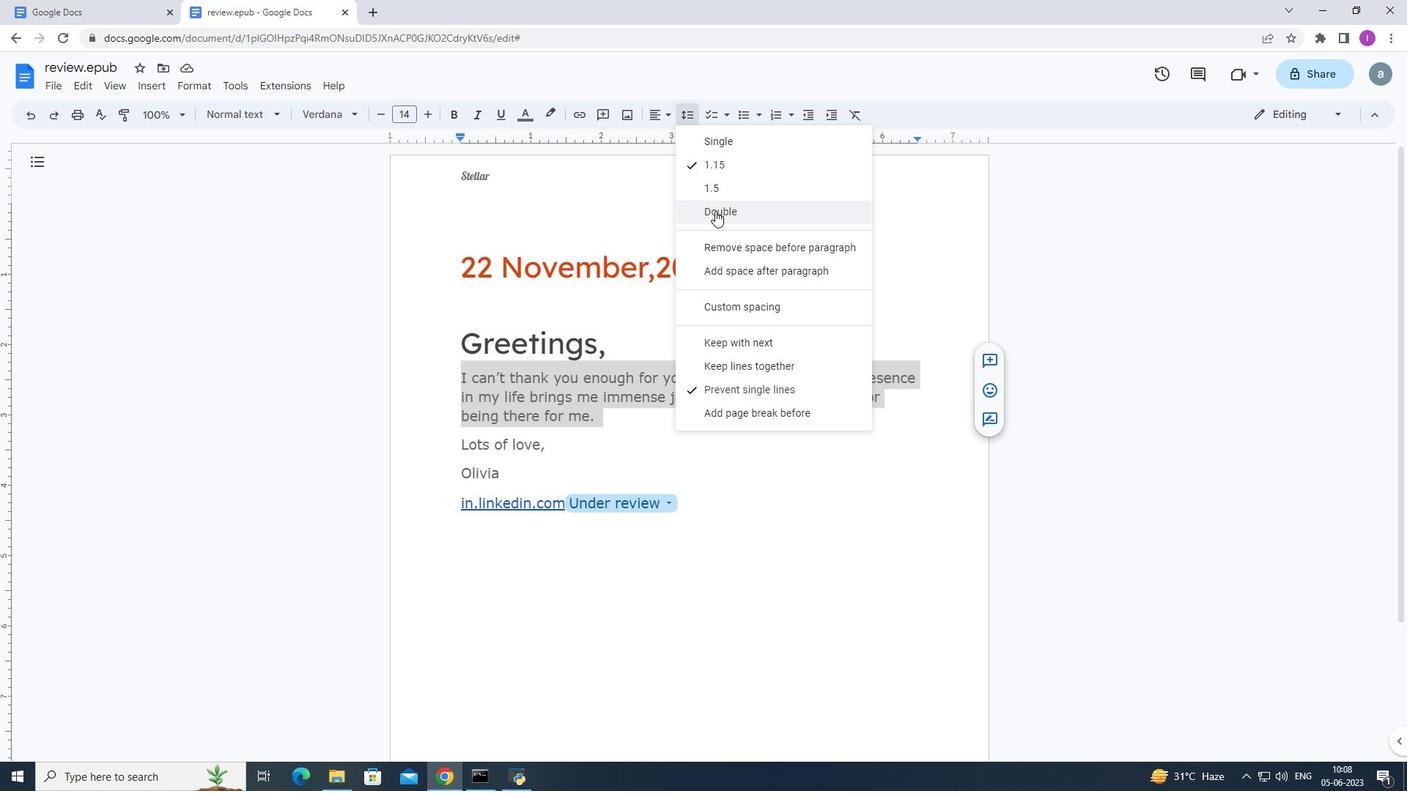
Action: Mouse pressed left at (716, 214)
Screenshot: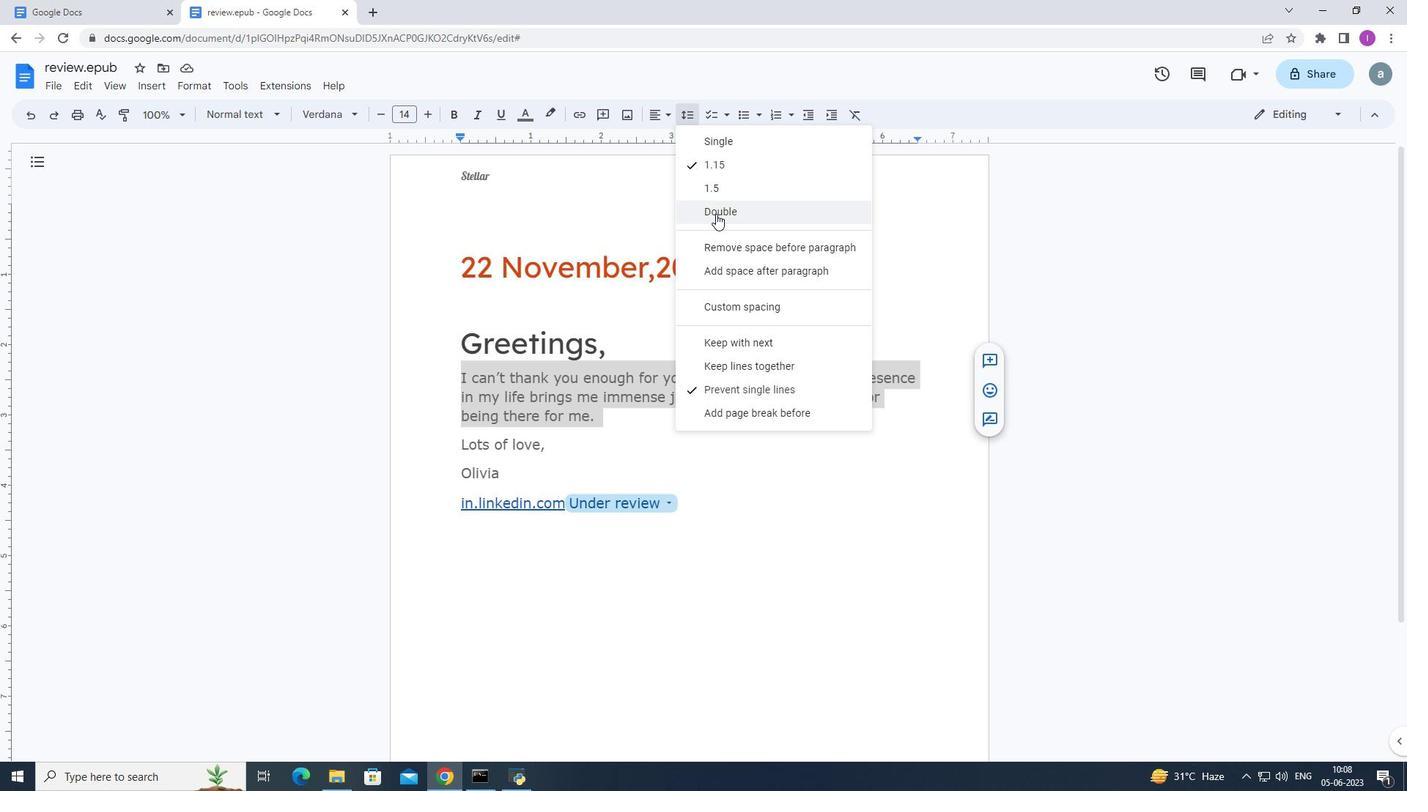 
Action: Mouse moved to (435, 300)
Screenshot: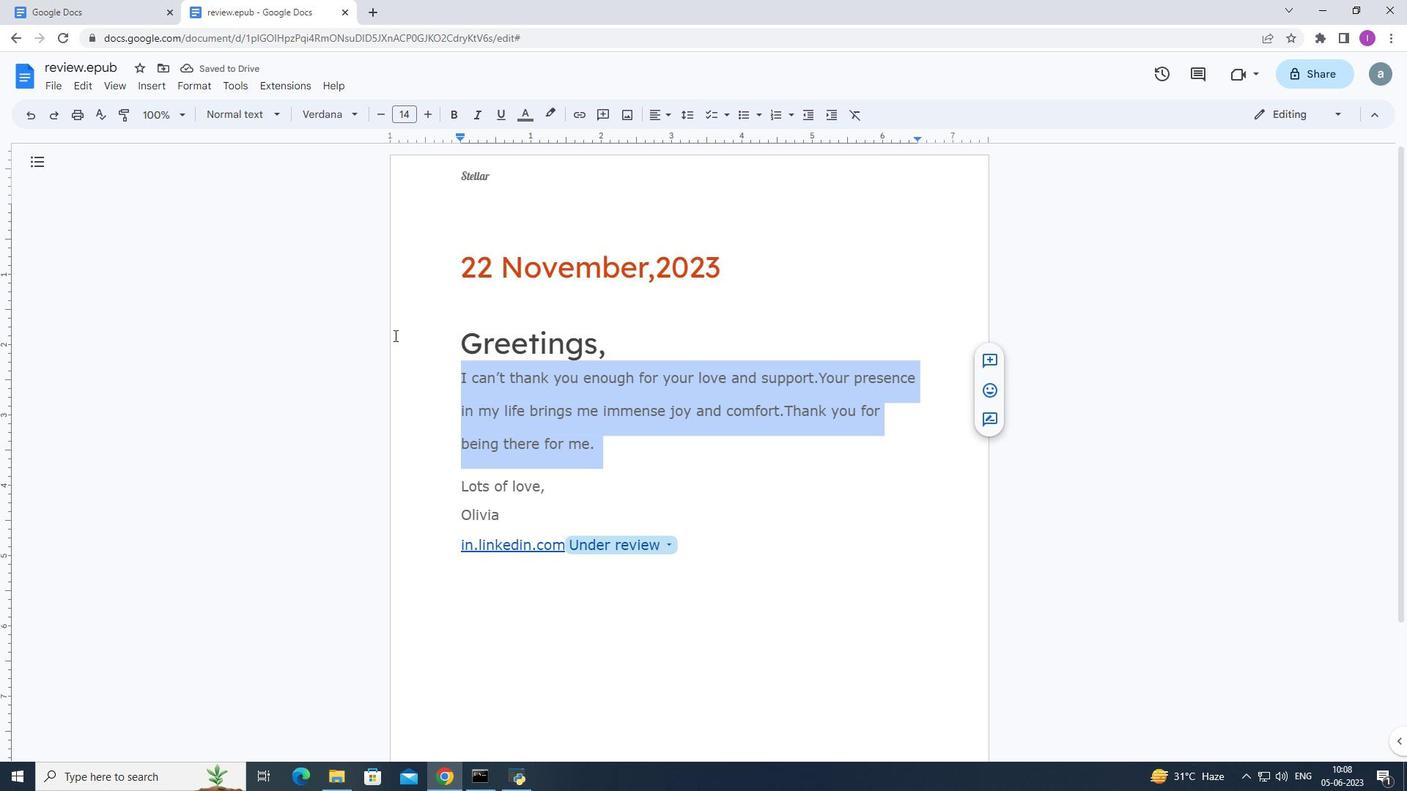 
